Task: Create Card Sales Pipeline Management in Board Knowledge Sharing to Workspace Accounts Payable. Create Card Machine Learning Review in Board Public Speaking Training to Workspace Accounts Payable. Create Card Sales Order Processing in Board Sales Territory Mapping and Segmentation to Workspace Accounts Payable
Action: Mouse moved to (189, 168)
Screenshot: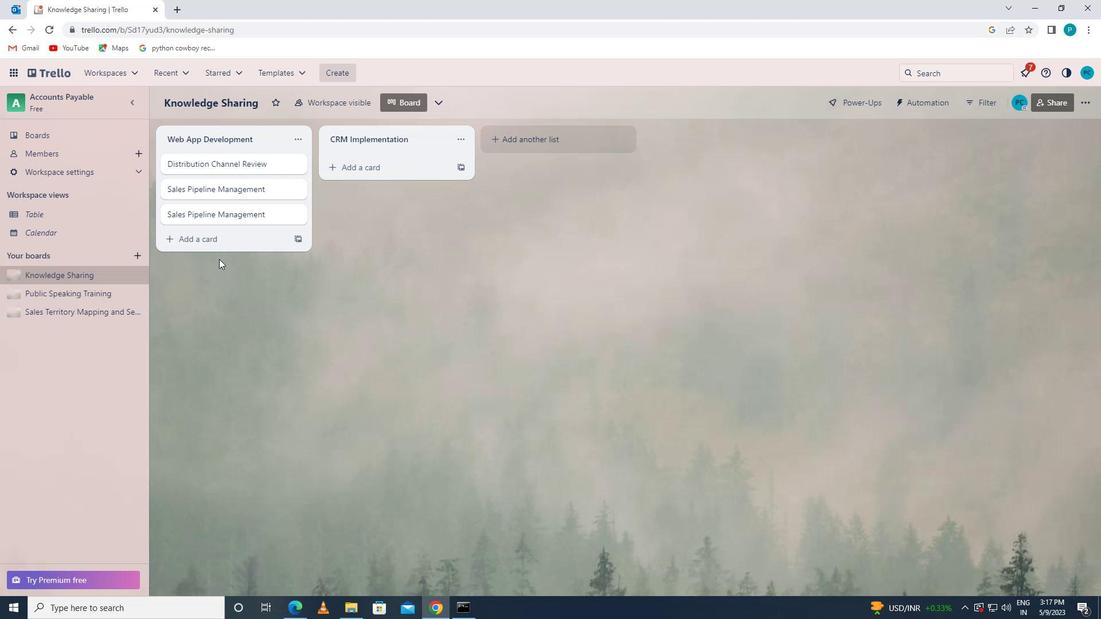 
Action: Mouse pressed left at (189, 168)
Screenshot: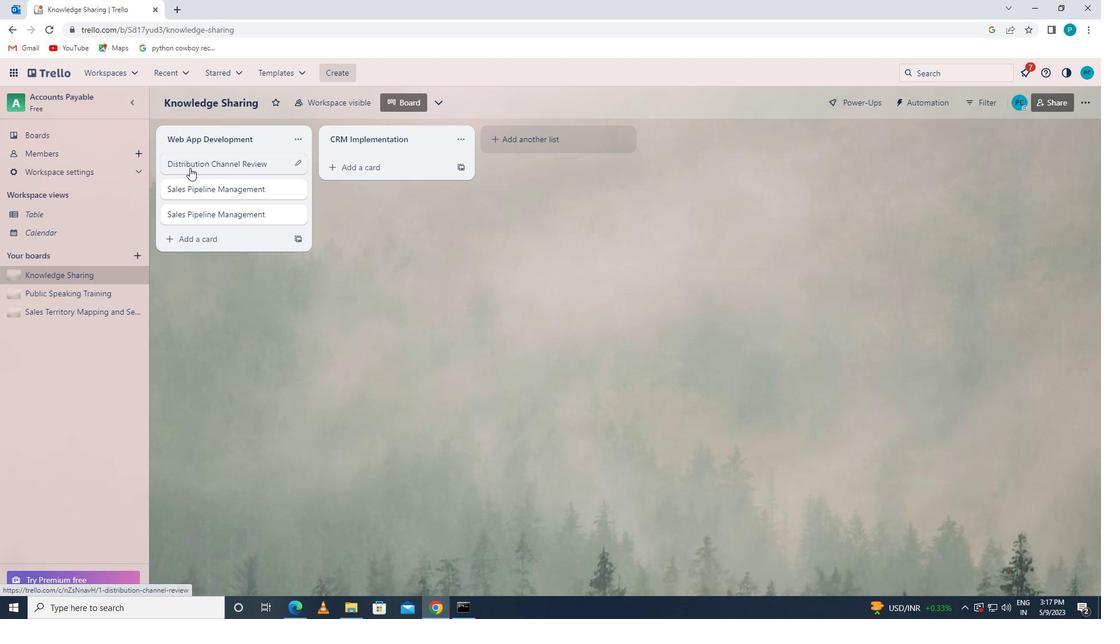 
Action: Mouse moved to (717, 203)
Screenshot: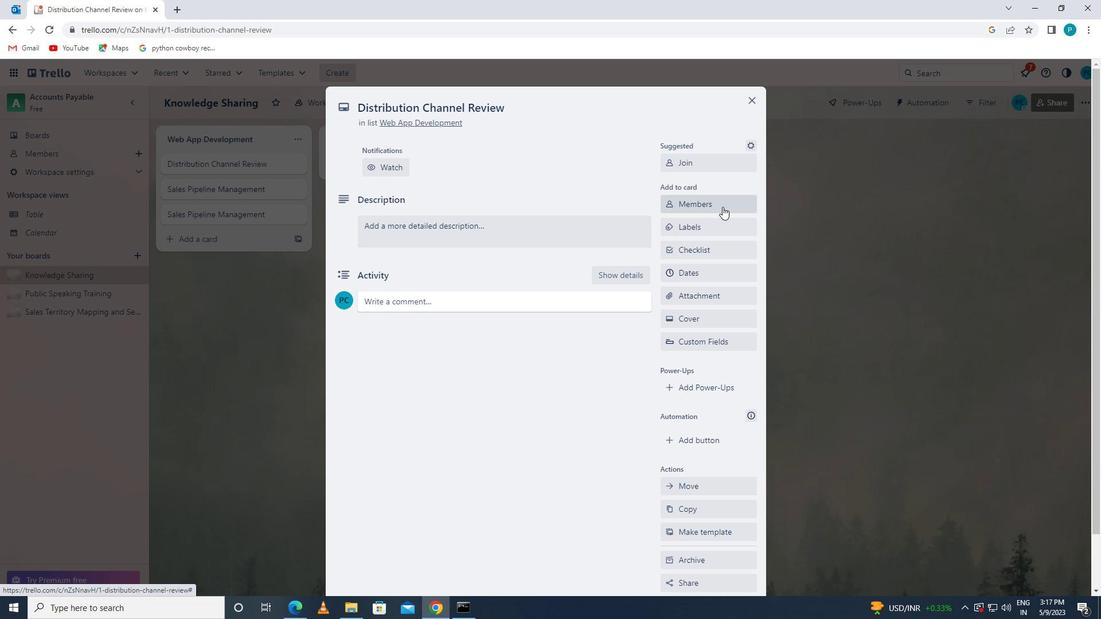 
Action: Mouse pressed left at (717, 203)
Screenshot: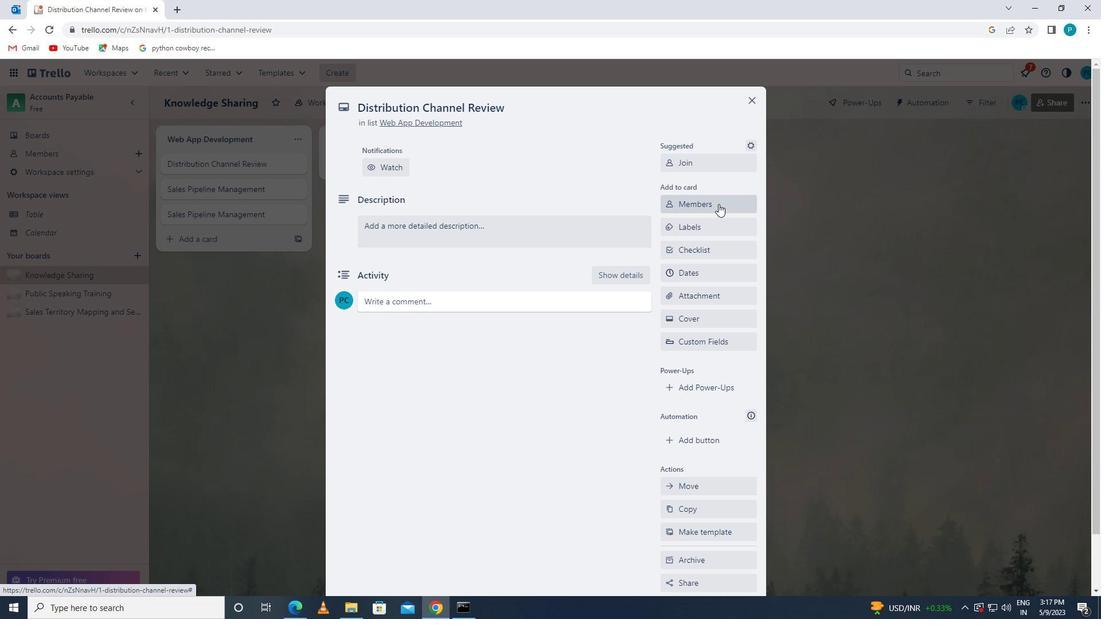 
Action: Mouse moved to (727, 327)
Screenshot: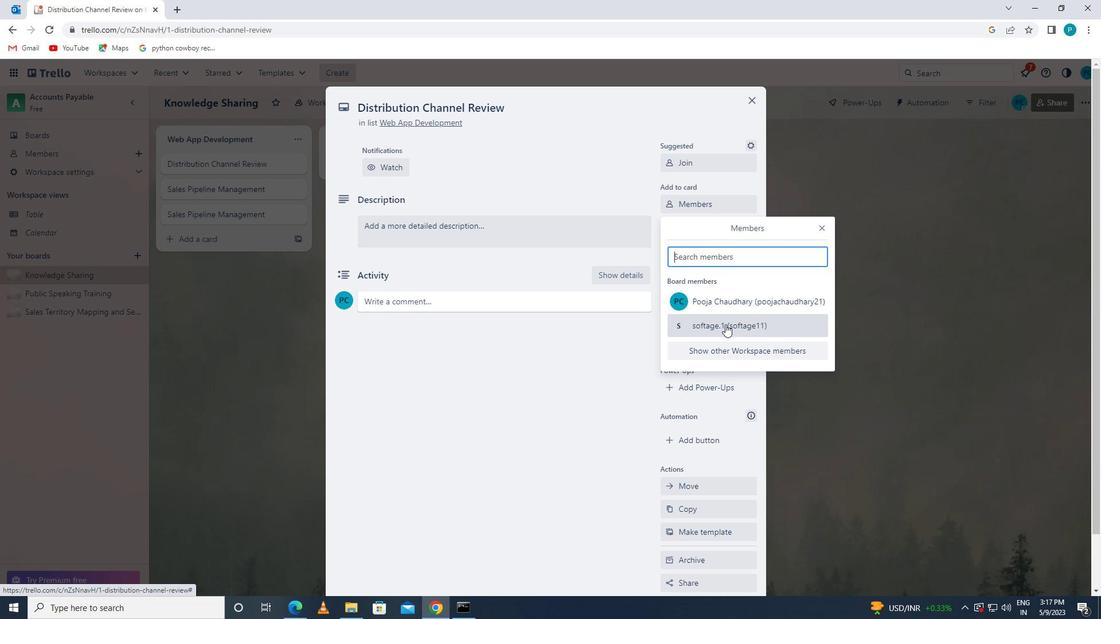 
Action: Mouse pressed left at (727, 327)
Screenshot: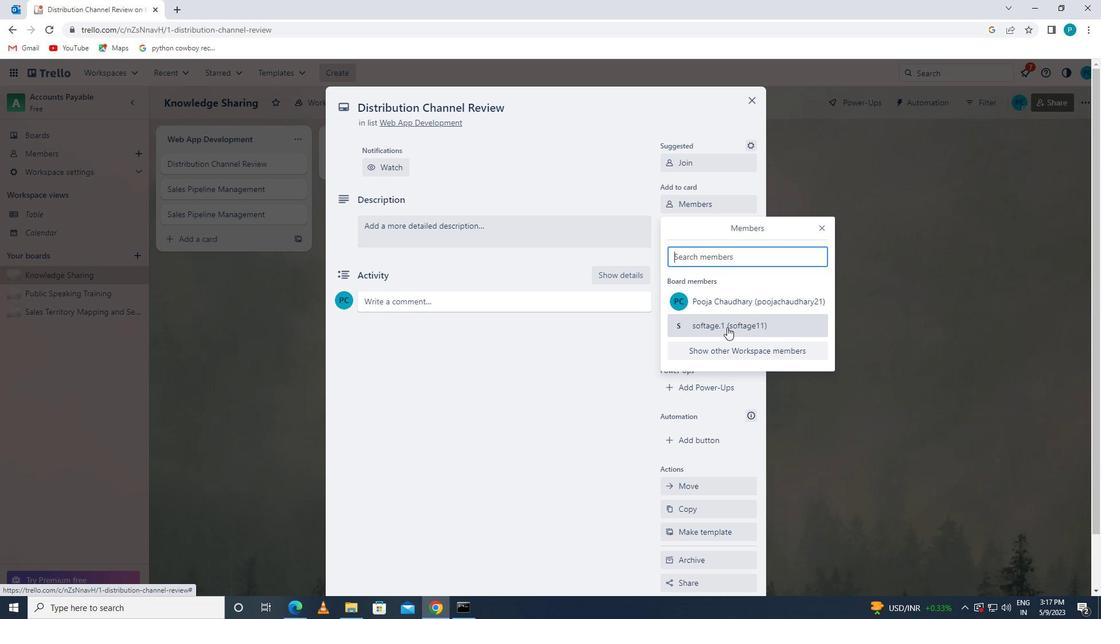 
Action: Mouse moved to (741, 321)
Screenshot: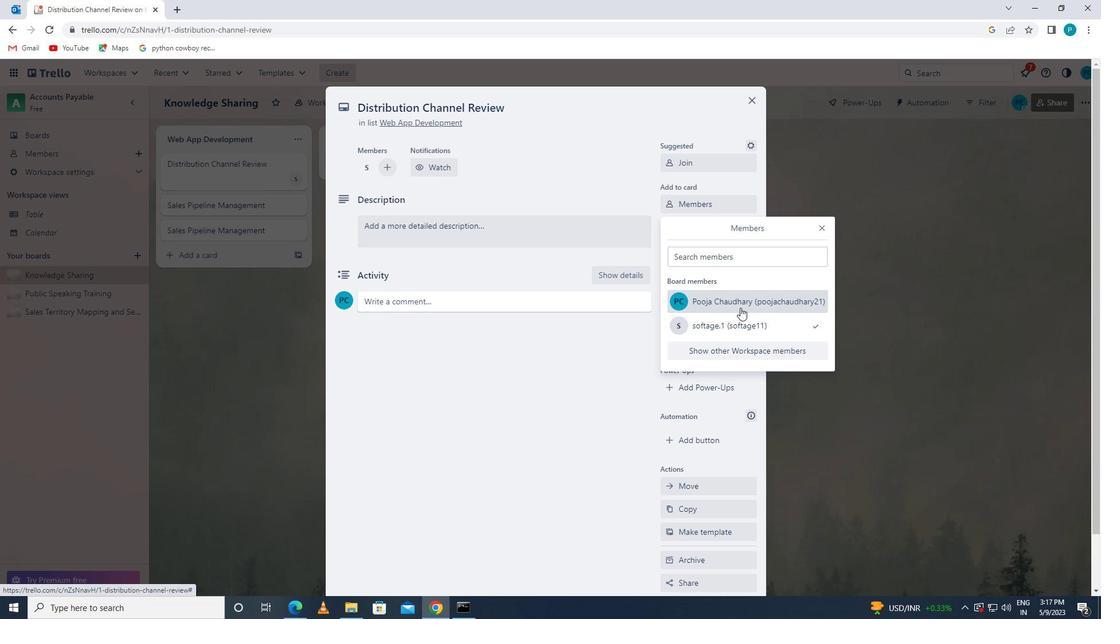
Action: Mouse pressed left at (741, 321)
Screenshot: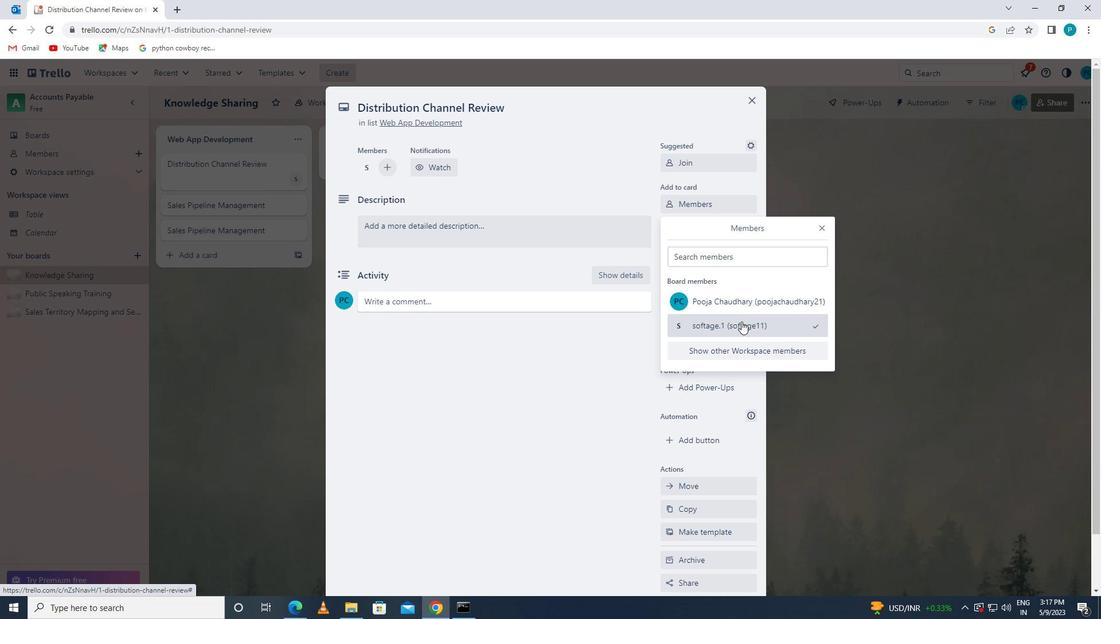 
Action: Mouse moved to (743, 322)
Screenshot: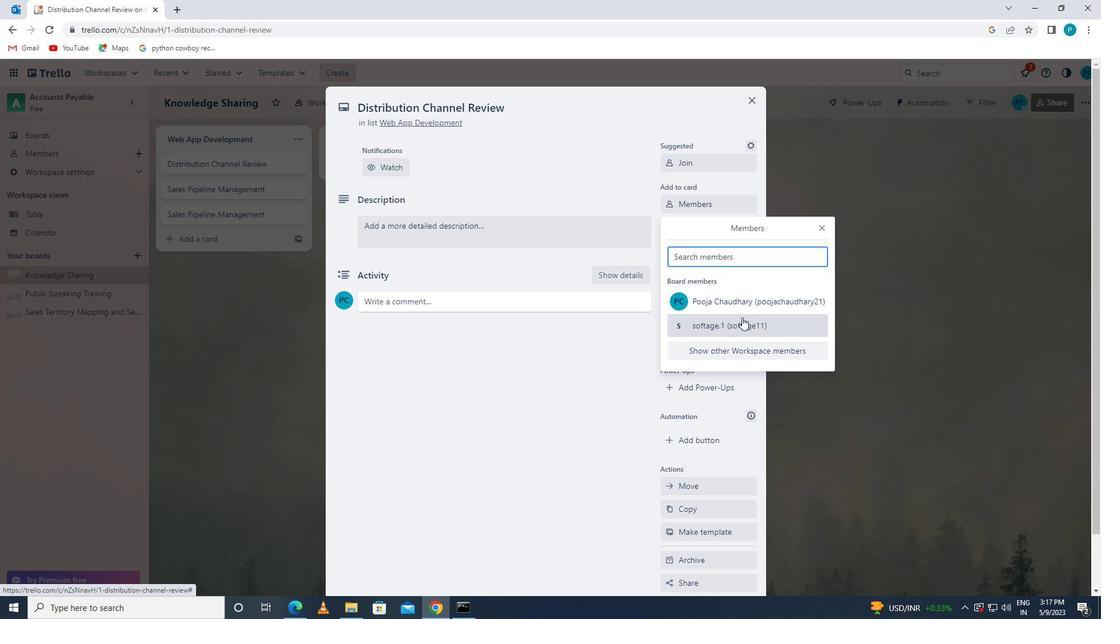
Action: Mouse pressed left at (743, 322)
Screenshot: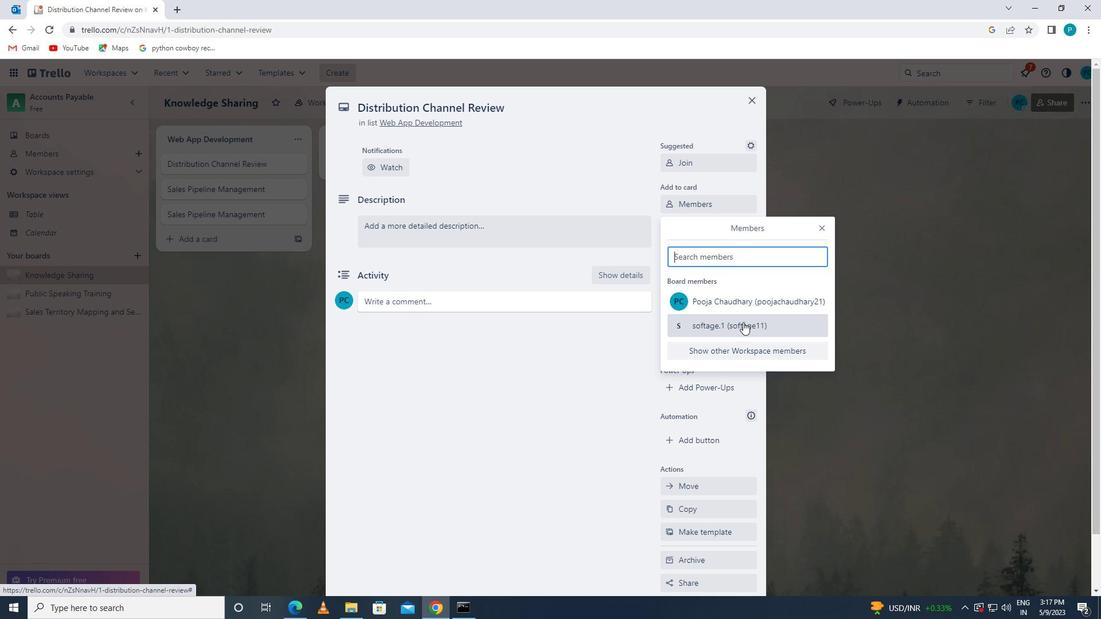 
Action: Mouse moved to (819, 226)
Screenshot: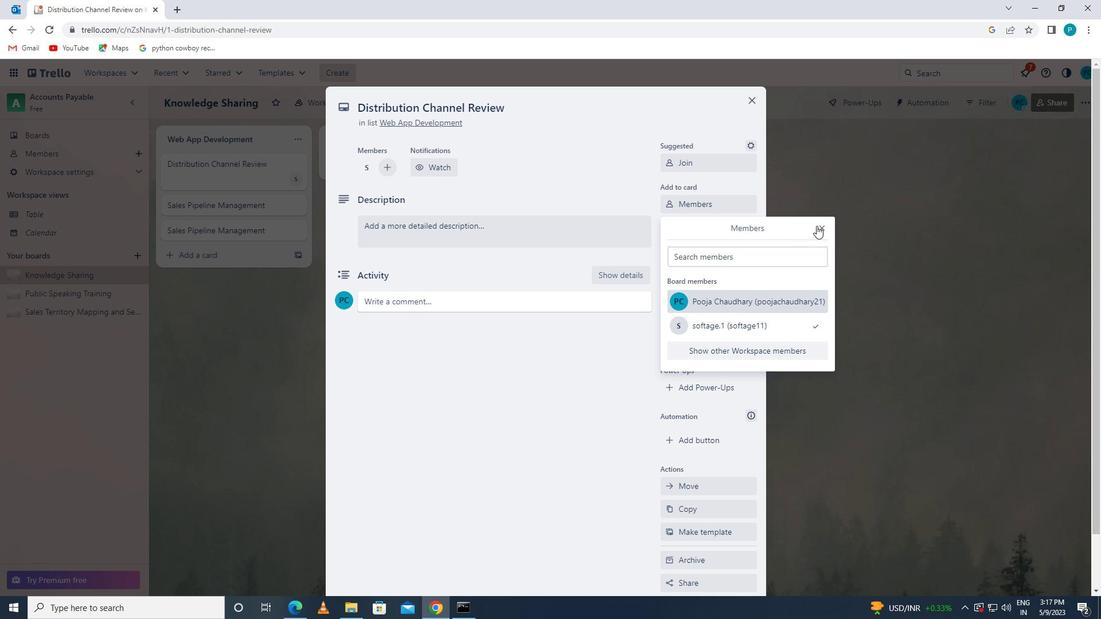 
Action: Mouse pressed left at (819, 226)
Screenshot: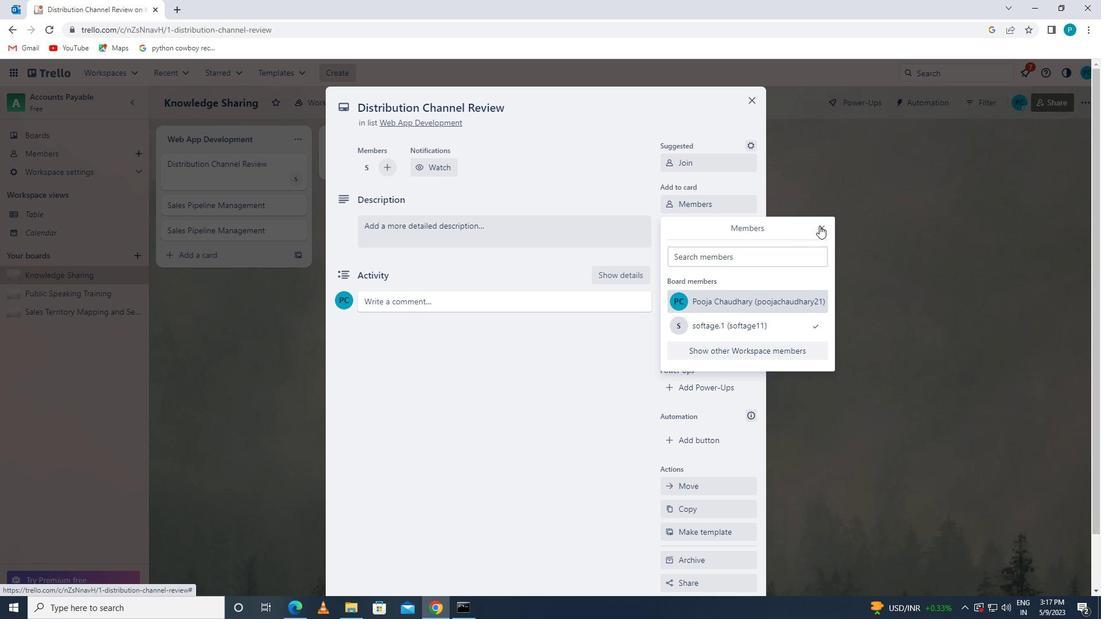 
Action: Mouse moved to (684, 224)
Screenshot: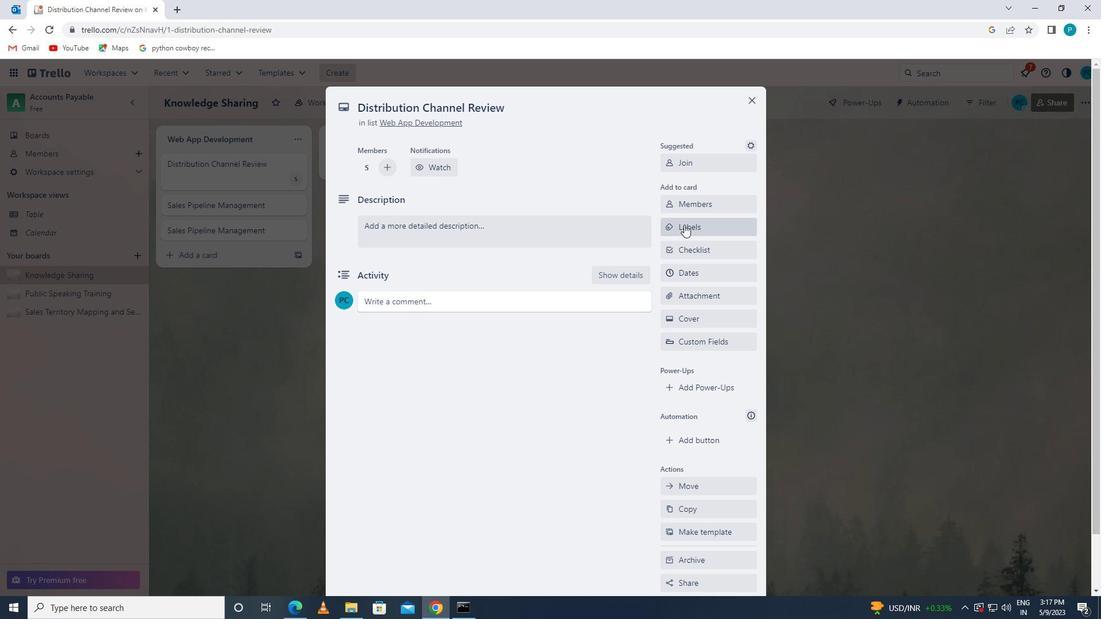 
Action: Mouse pressed left at (684, 224)
Screenshot: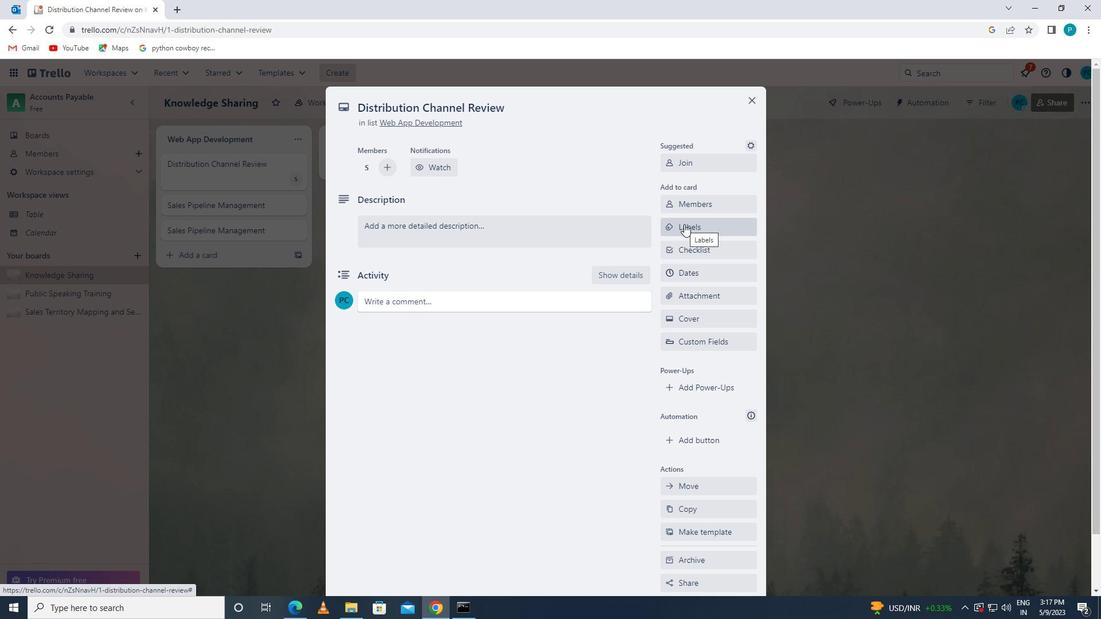 
Action: Mouse moved to (729, 458)
Screenshot: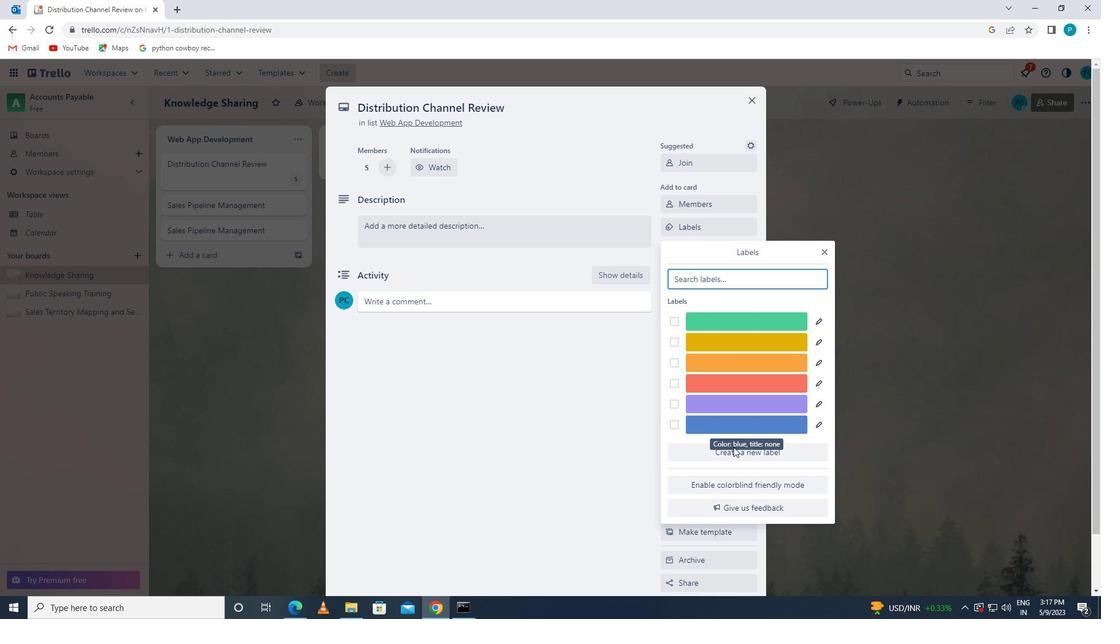 
Action: Mouse pressed left at (729, 458)
Screenshot: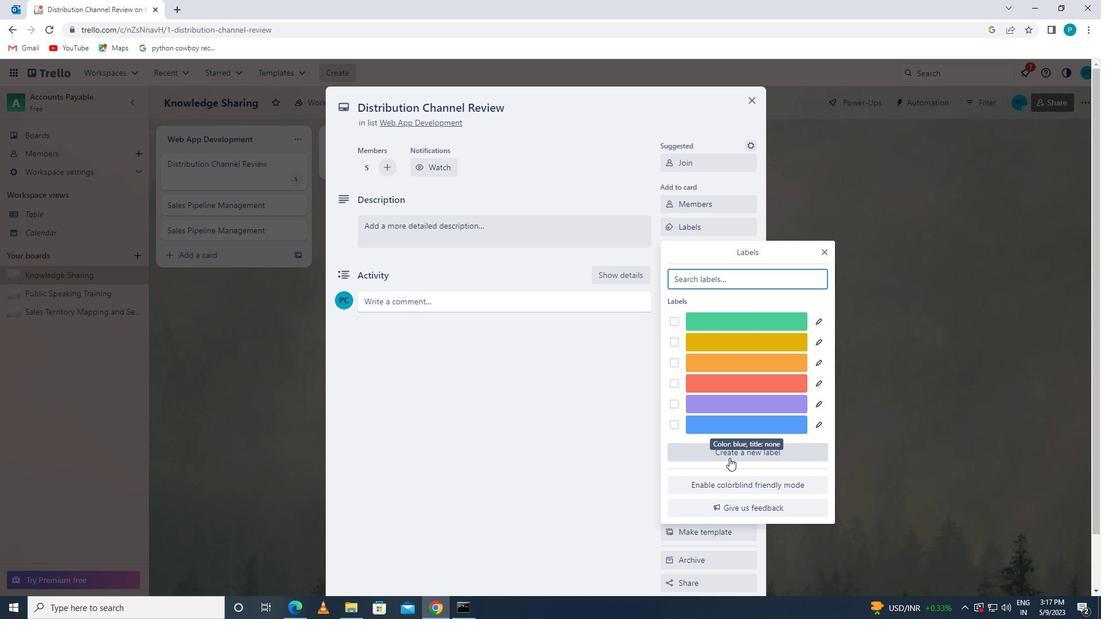 
Action: Mouse moved to (752, 418)
Screenshot: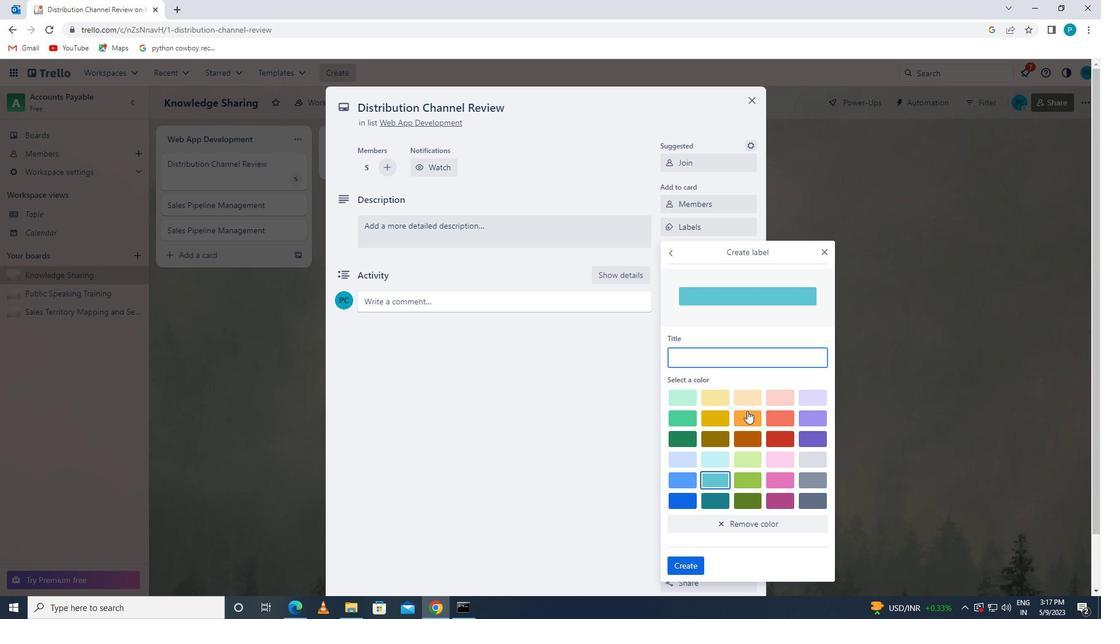 
Action: Mouse pressed left at (752, 418)
Screenshot: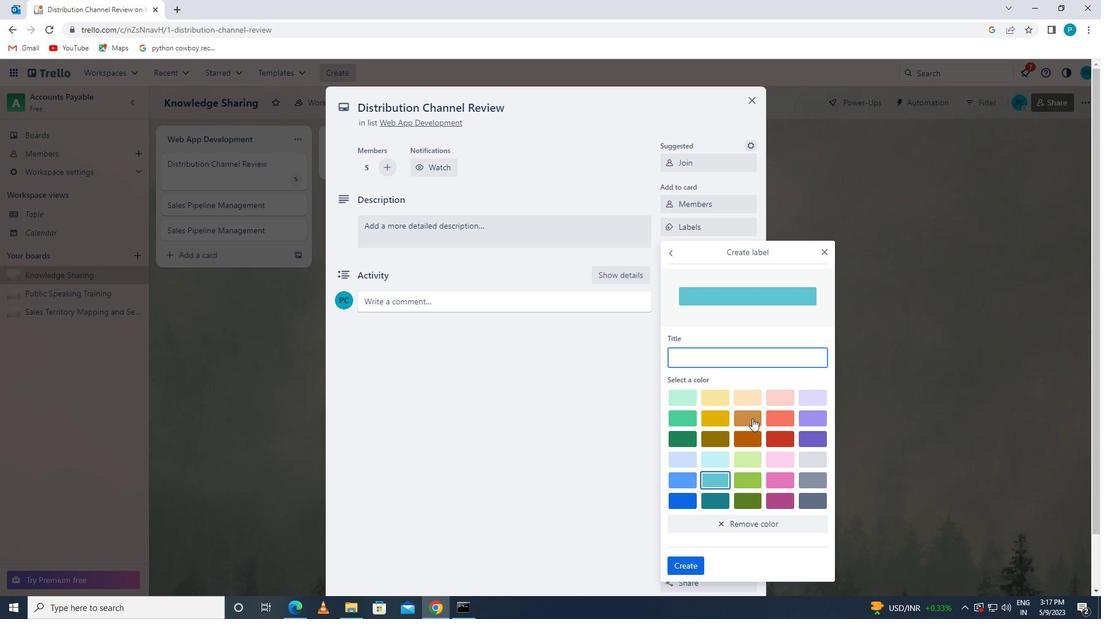 
Action: Mouse moved to (682, 566)
Screenshot: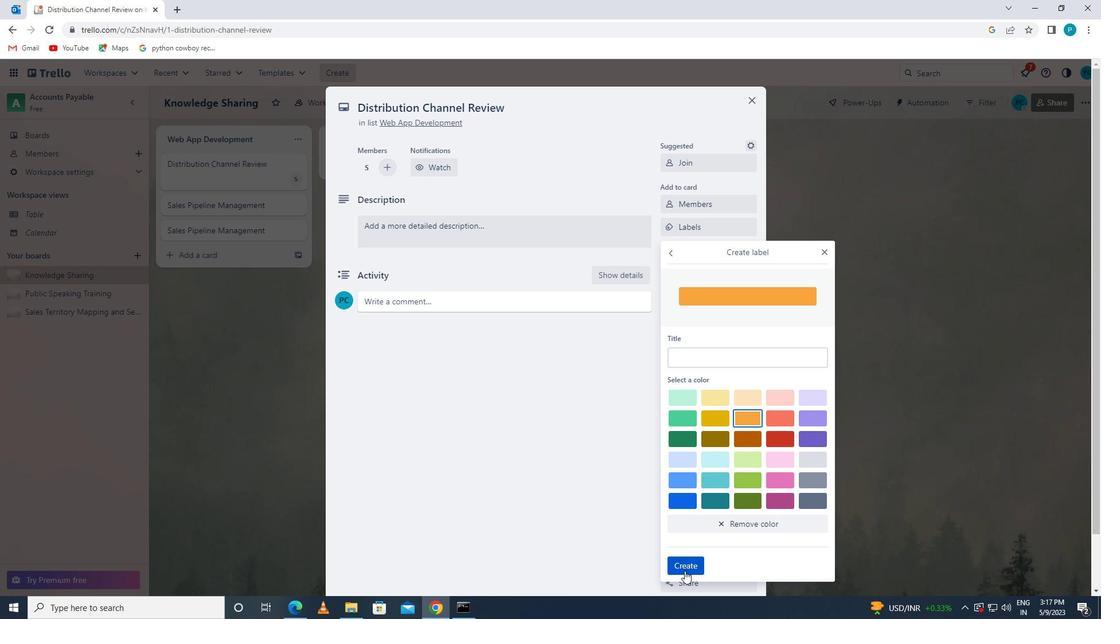 
Action: Mouse pressed left at (682, 566)
Screenshot: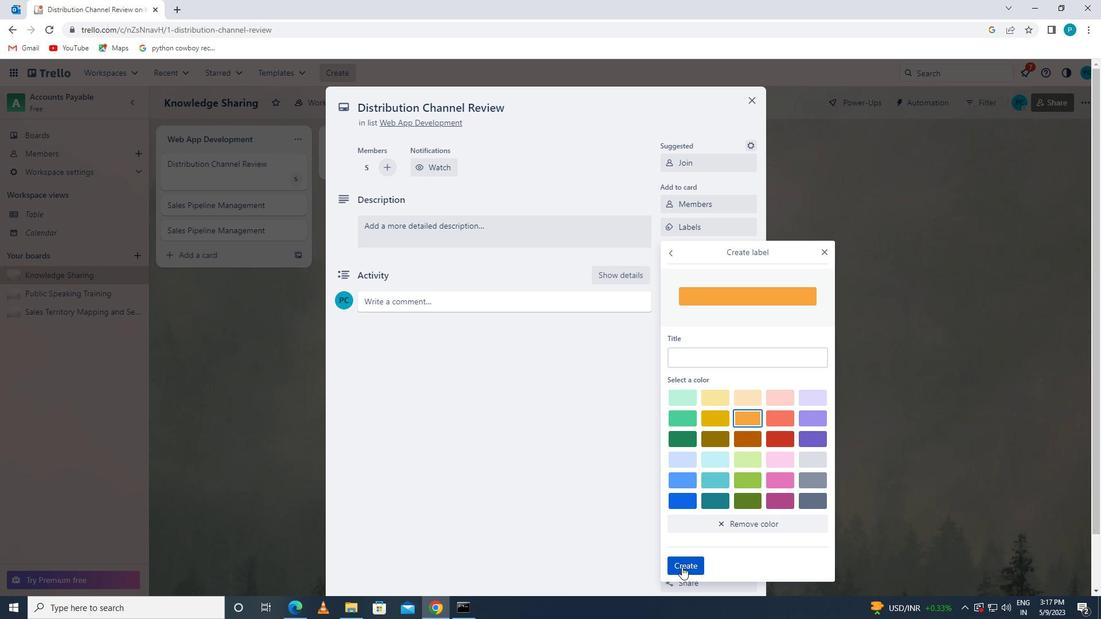 
Action: Mouse moved to (824, 254)
Screenshot: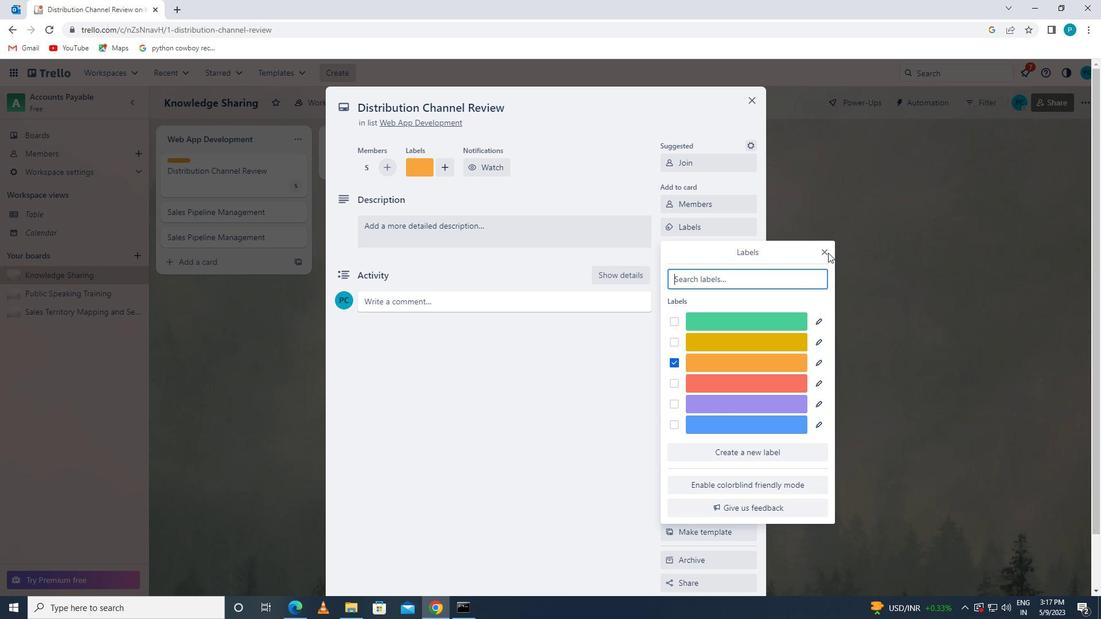 
Action: Mouse pressed left at (824, 254)
Screenshot: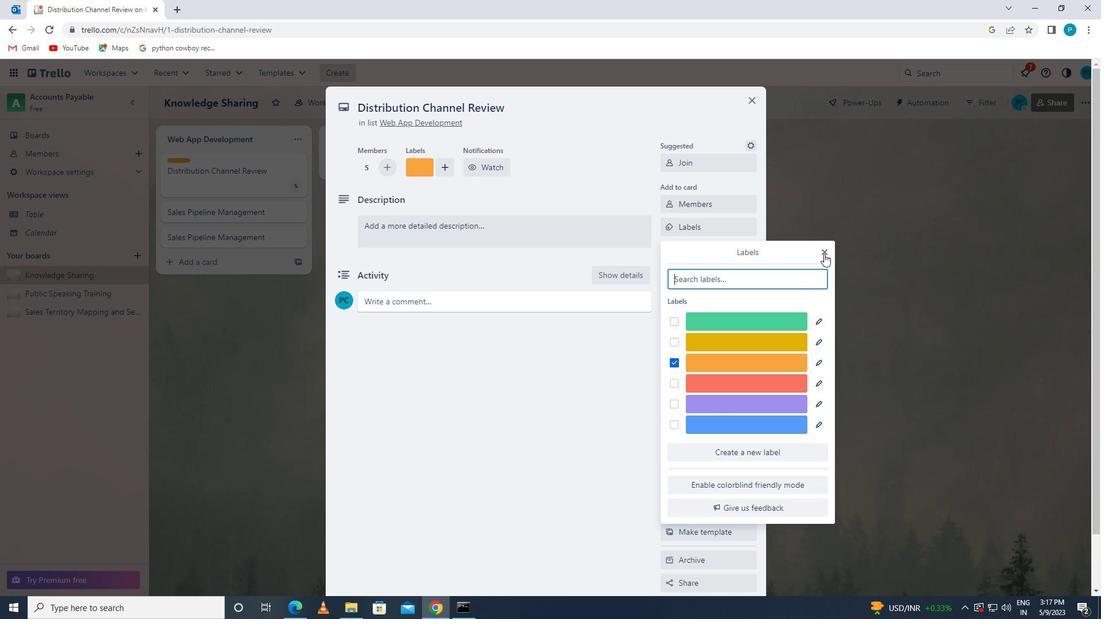 
Action: Mouse moved to (707, 246)
Screenshot: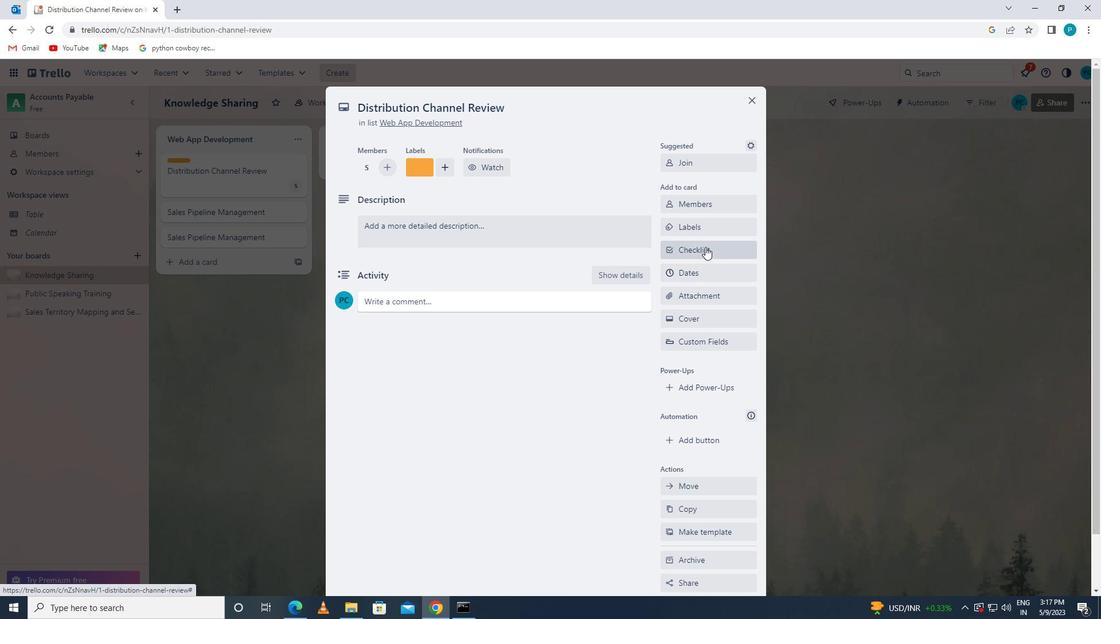 
Action: Mouse pressed left at (707, 246)
Screenshot: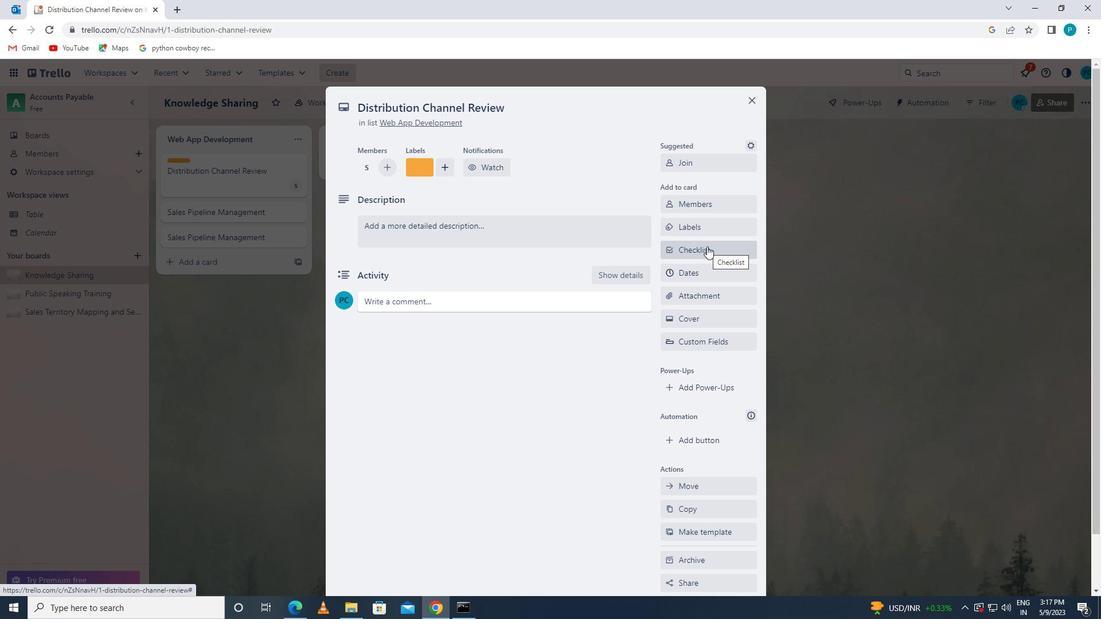 
Action: Mouse moved to (708, 246)
Screenshot: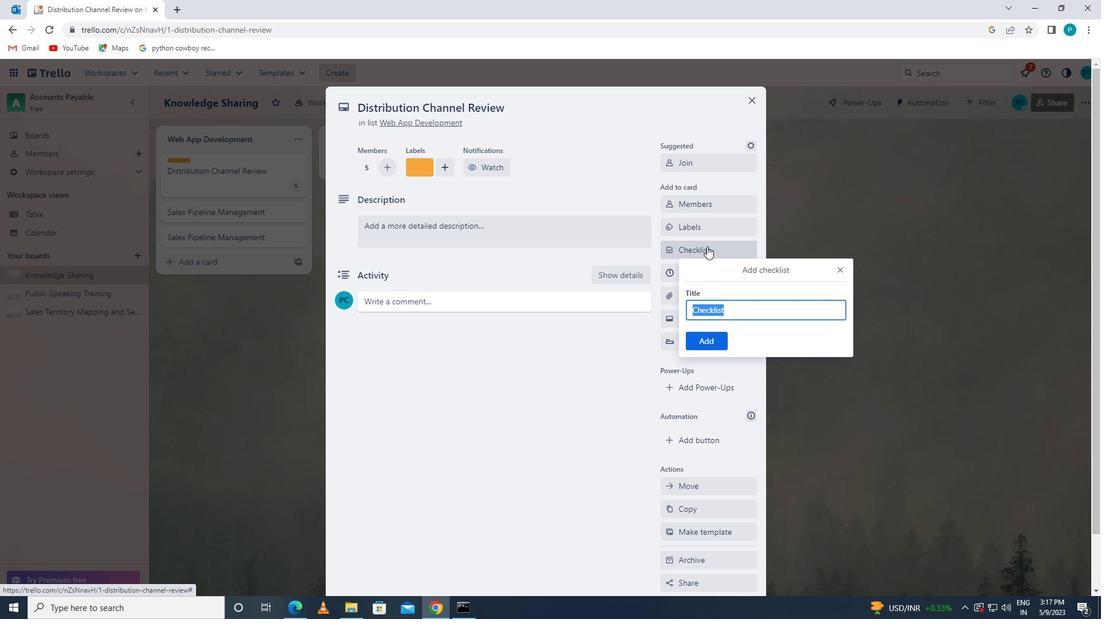 
Action: Key pressed <Key.caps_lock>a<Key.caps_lock>udit<Key.space><Key.caps_lock>s<Key.caps_lock>upport
Screenshot: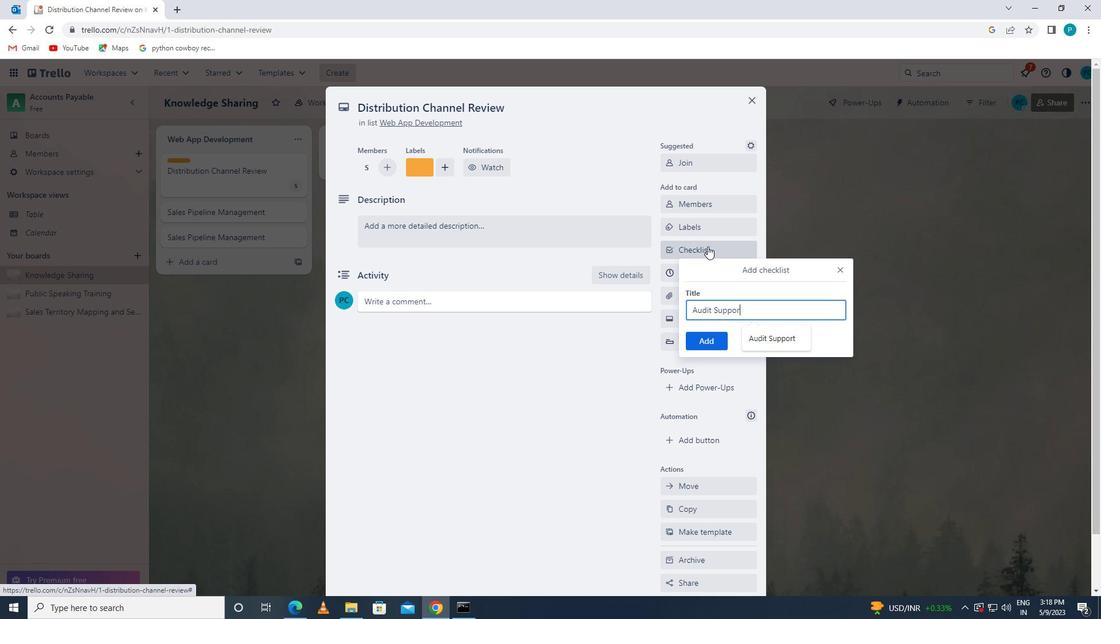 
Action: Mouse moved to (699, 340)
Screenshot: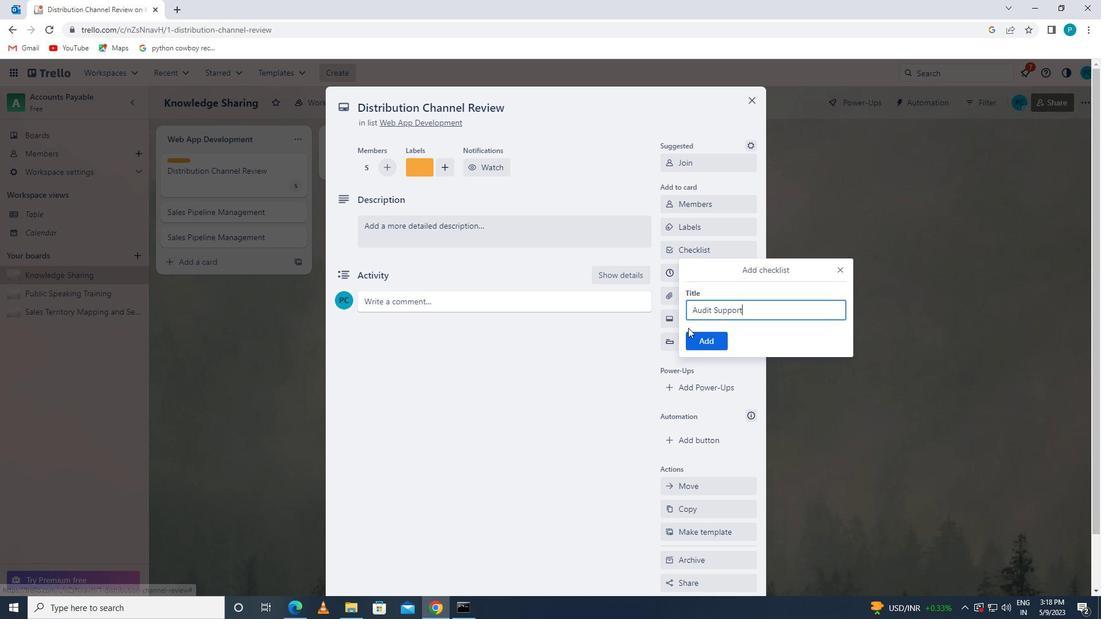 
Action: Mouse pressed left at (699, 340)
Screenshot: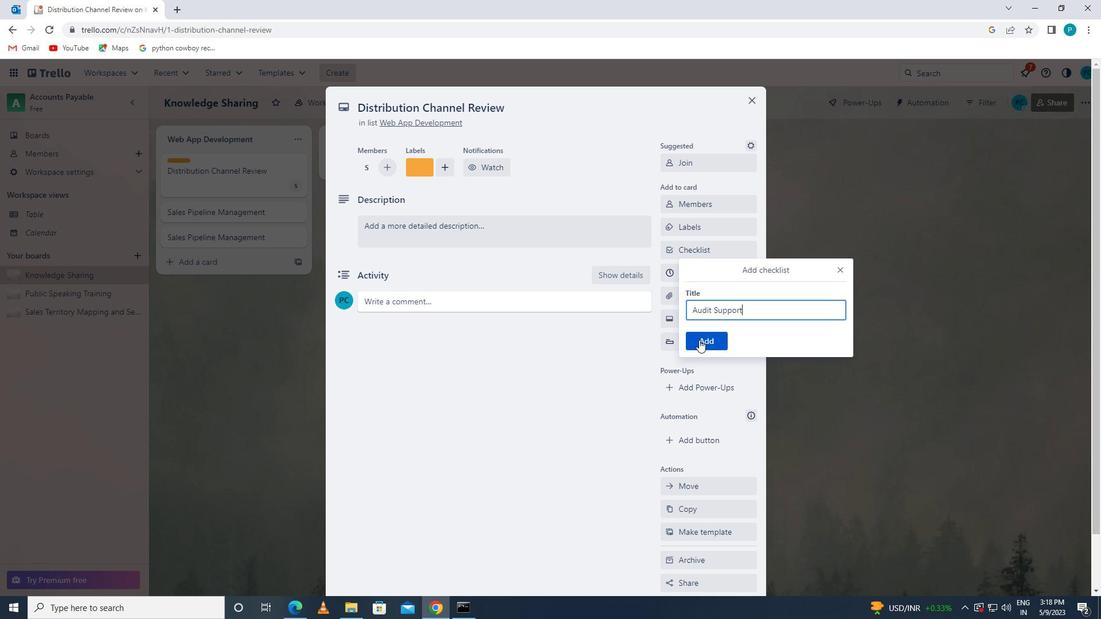 
Action: Mouse moved to (700, 300)
Screenshot: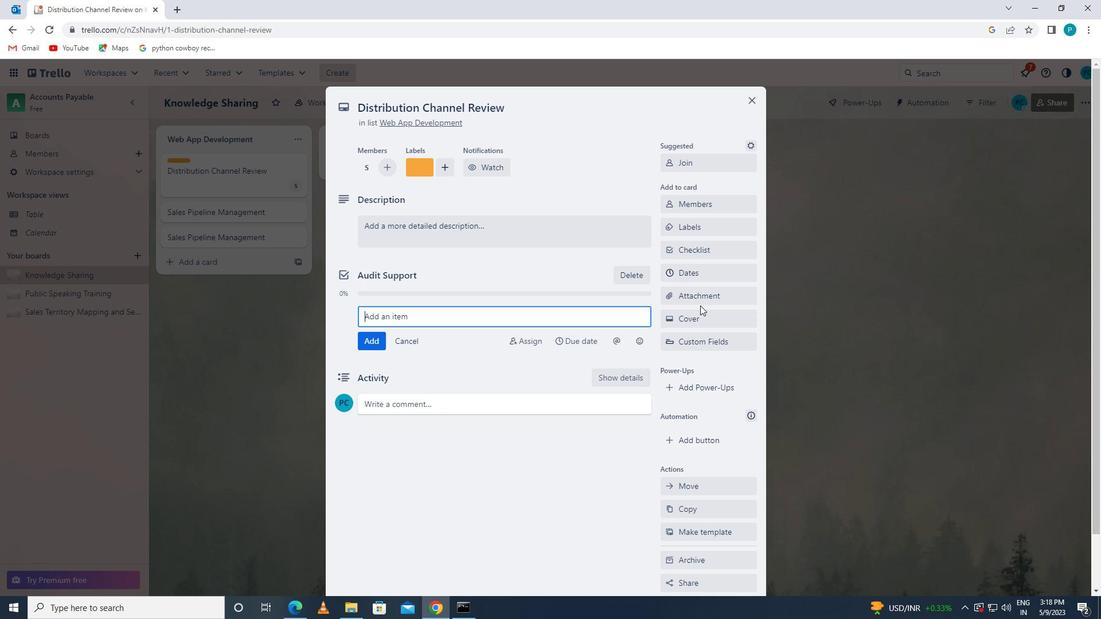 
Action: Mouse pressed left at (700, 300)
Screenshot: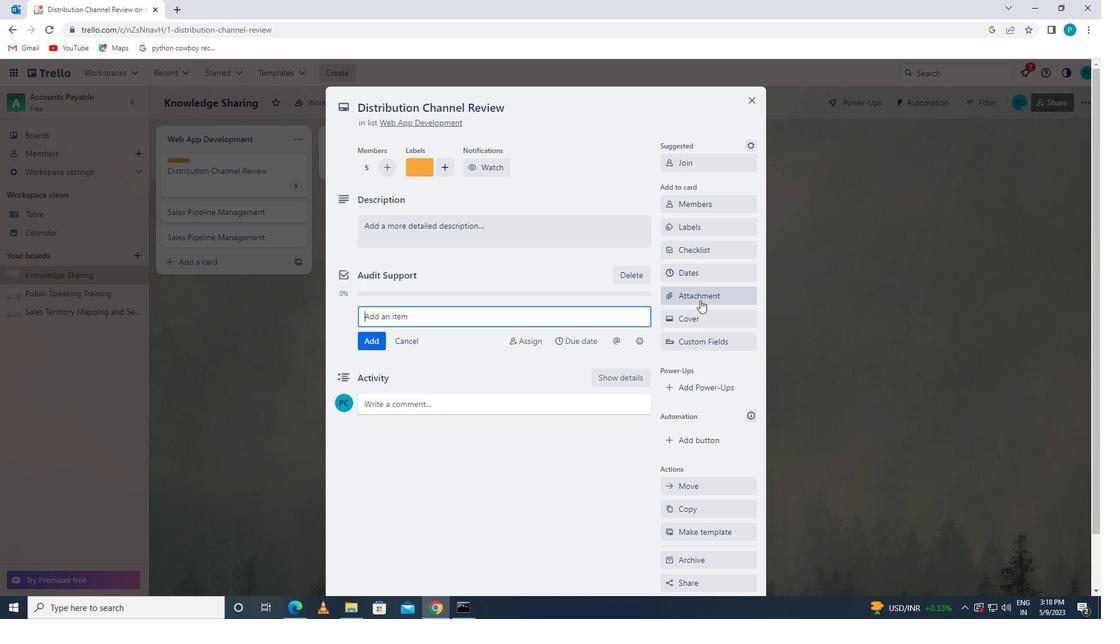 
Action: Mouse moved to (709, 341)
Screenshot: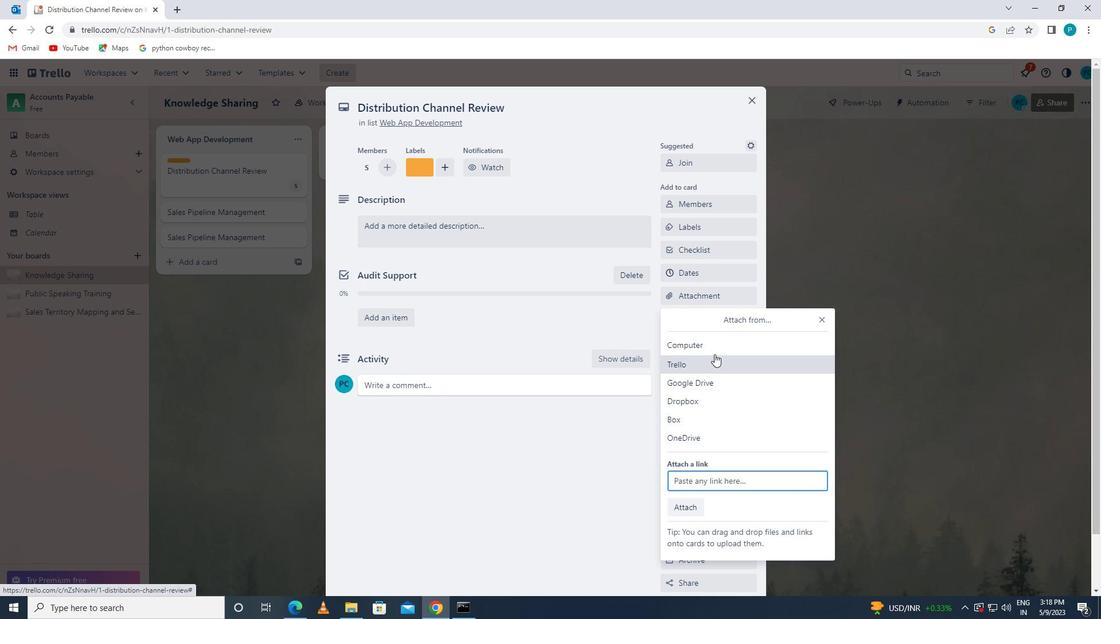 
Action: Mouse pressed left at (709, 341)
Screenshot: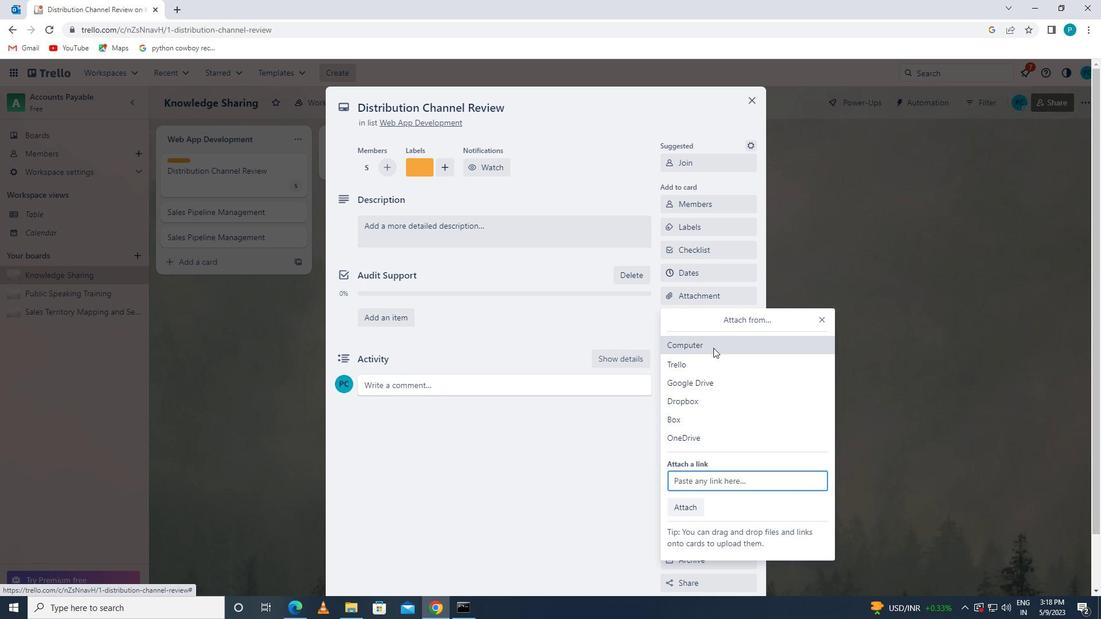 
Action: Mouse moved to (166, 72)
Screenshot: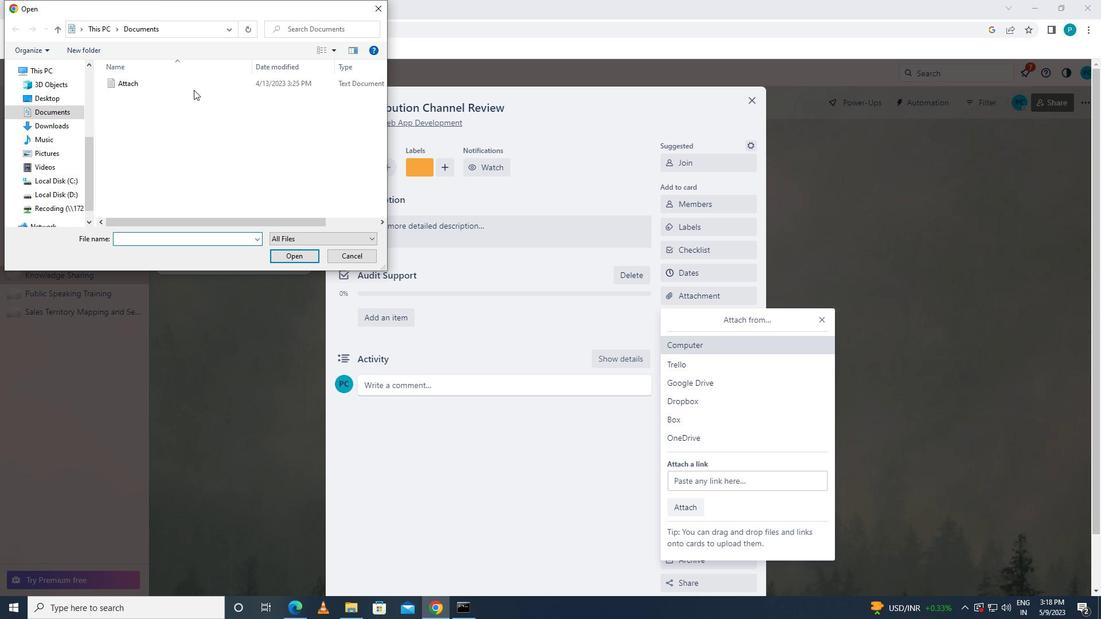 
Action: Mouse pressed left at (166, 72)
Screenshot: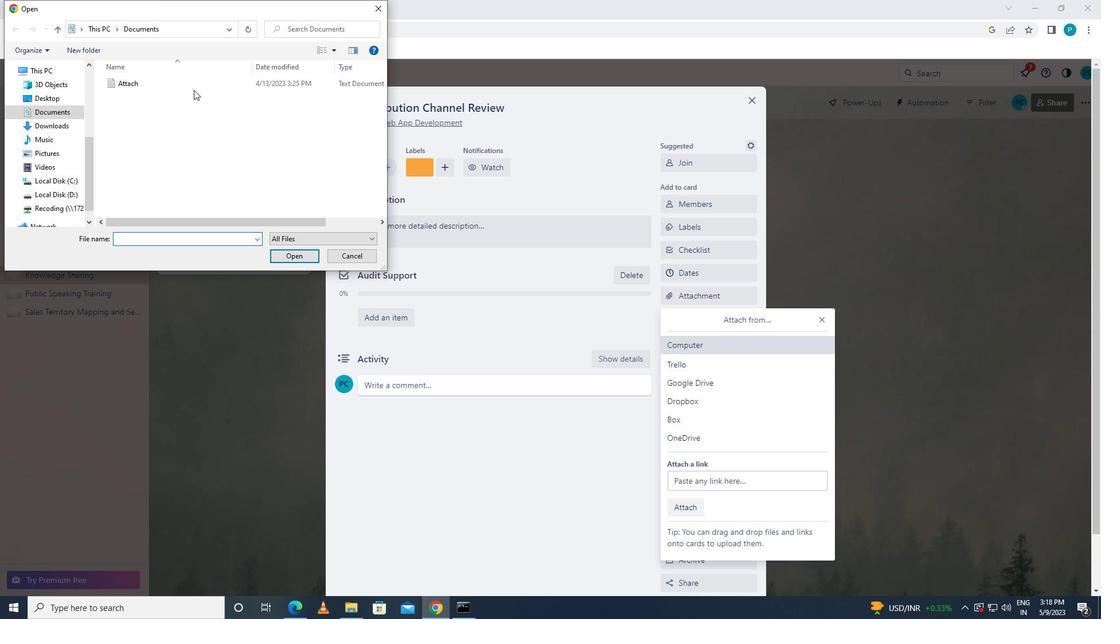 
Action: Mouse moved to (168, 79)
Screenshot: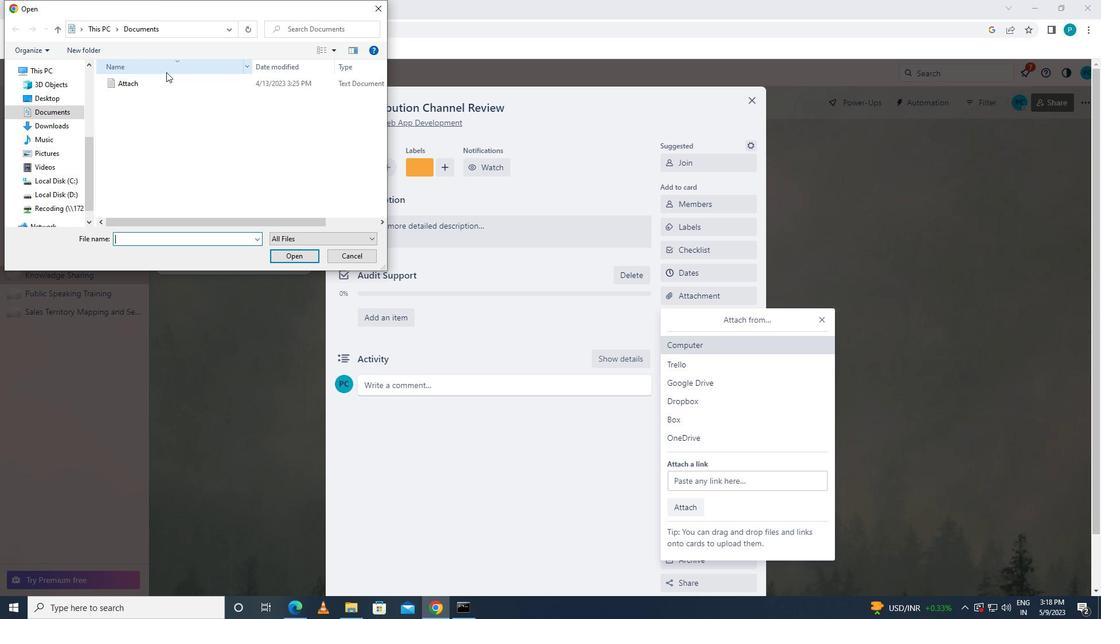 
Action: Mouse pressed left at (168, 79)
Screenshot: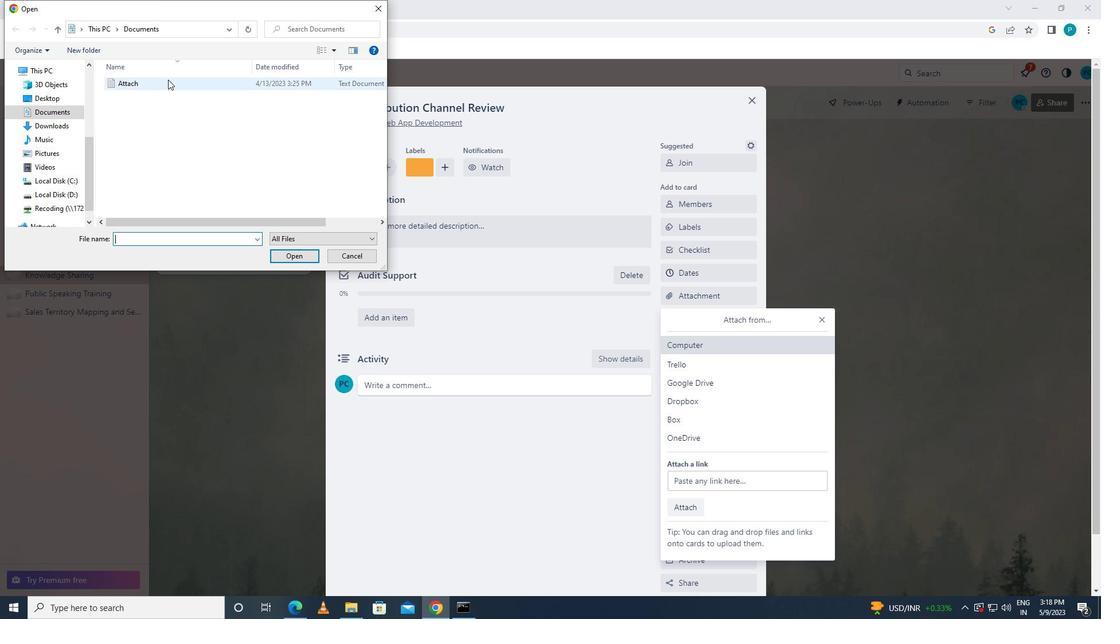 
Action: Mouse moved to (296, 255)
Screenshot: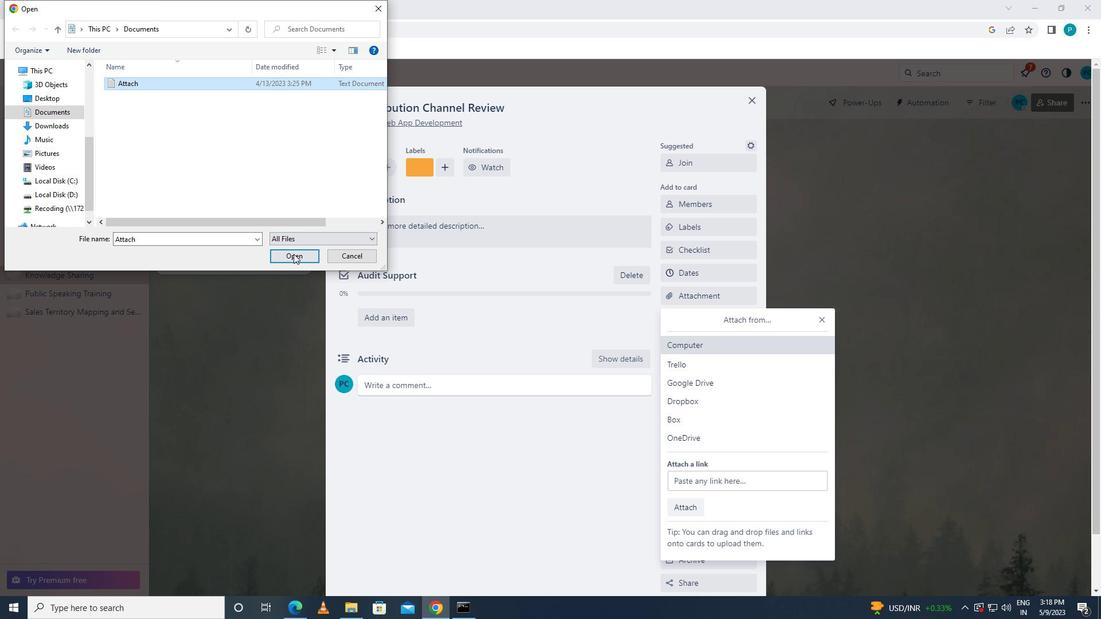 
Action: Mouse pressed left at (296, 255)
Screenshot: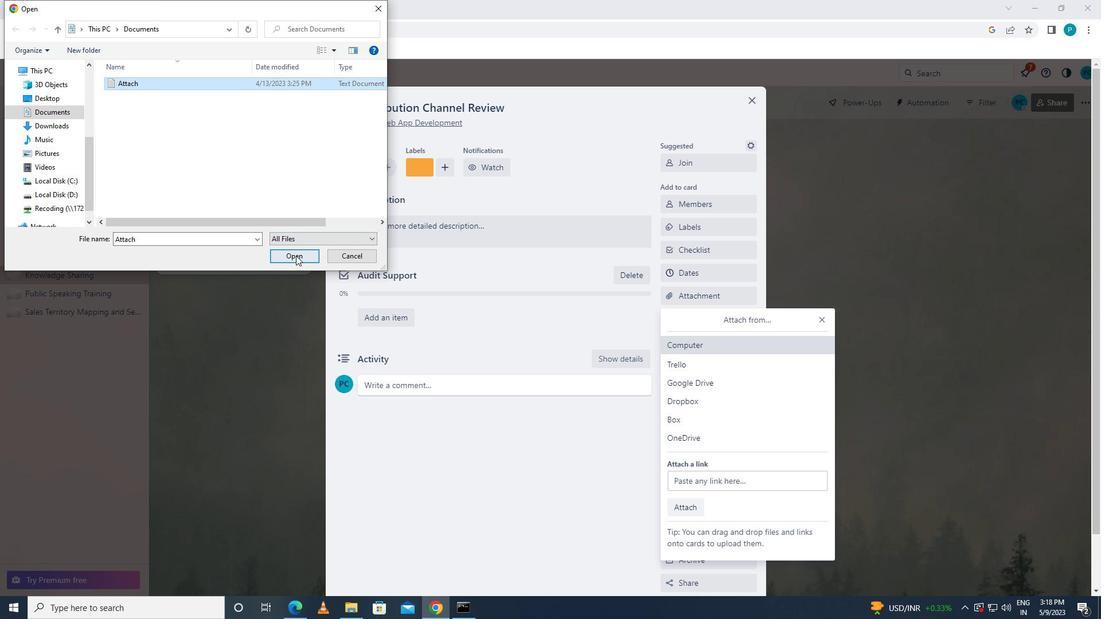 
Action: Mouse moved to (702, 313)
Screenshot: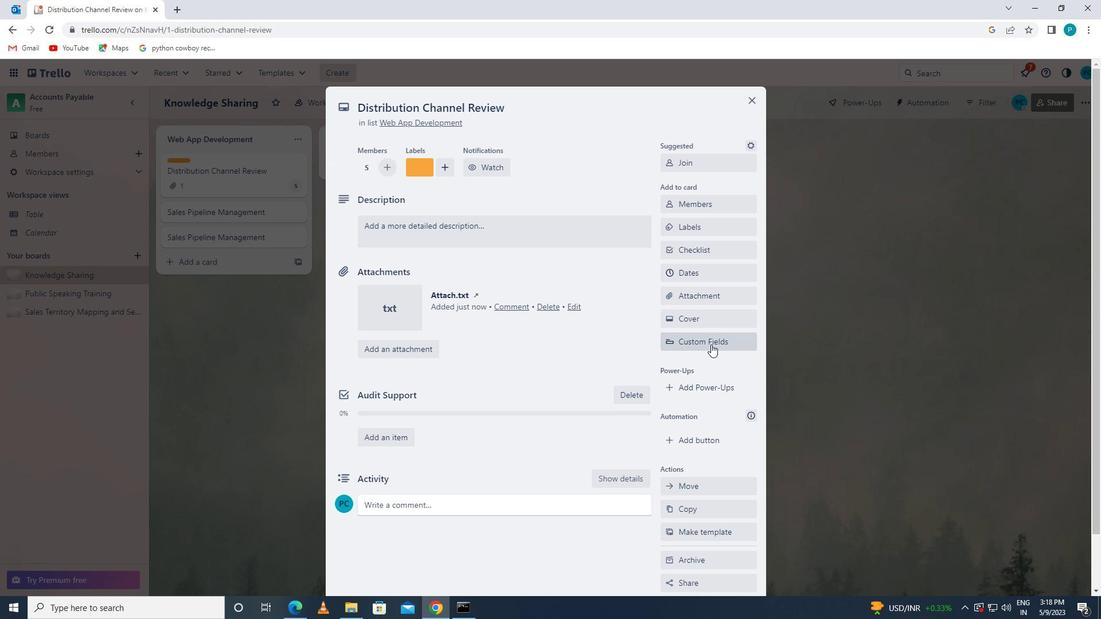 
Action: Mouse pressed left at (702, 313)
Screenshot: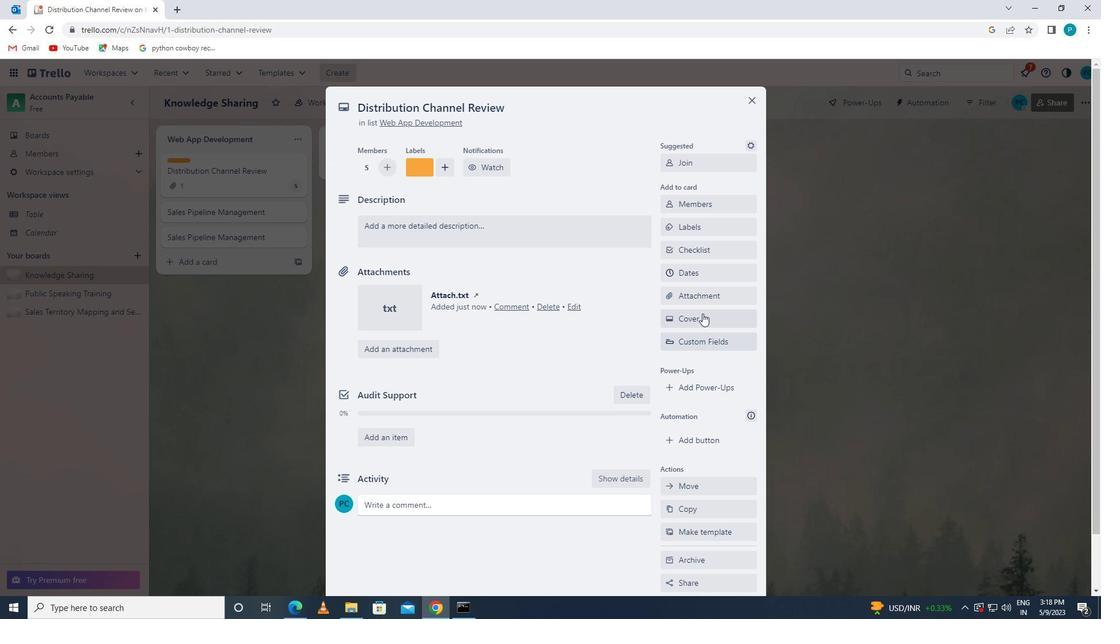 
Action: Mouse moved to (751, 373)
Screenshot: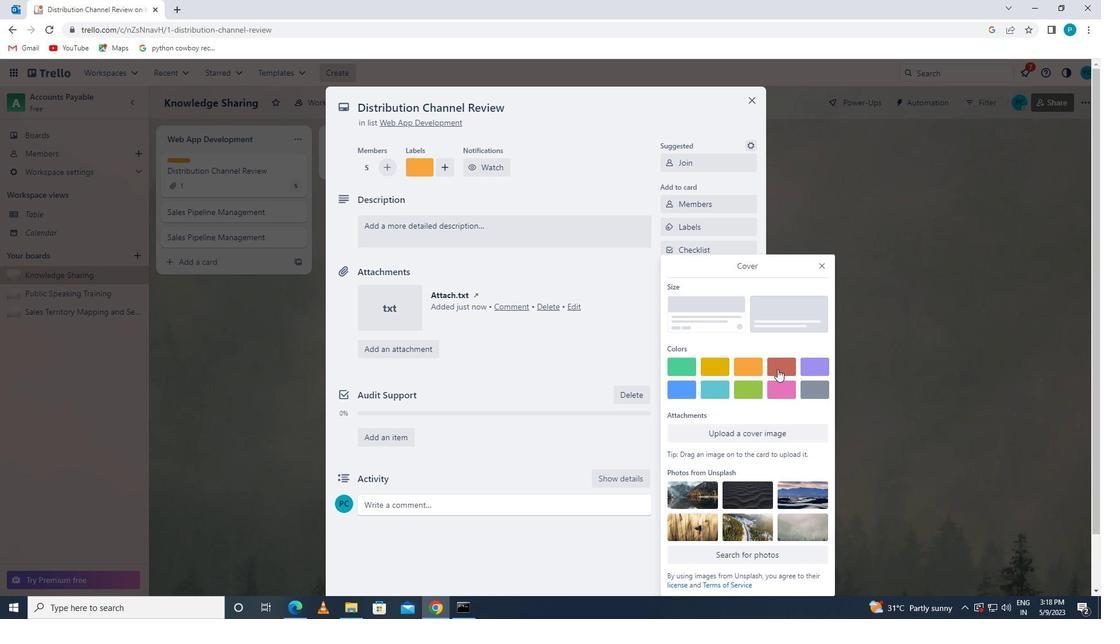 
Action: Mouse pressed left at (751, 373)
Screenshot: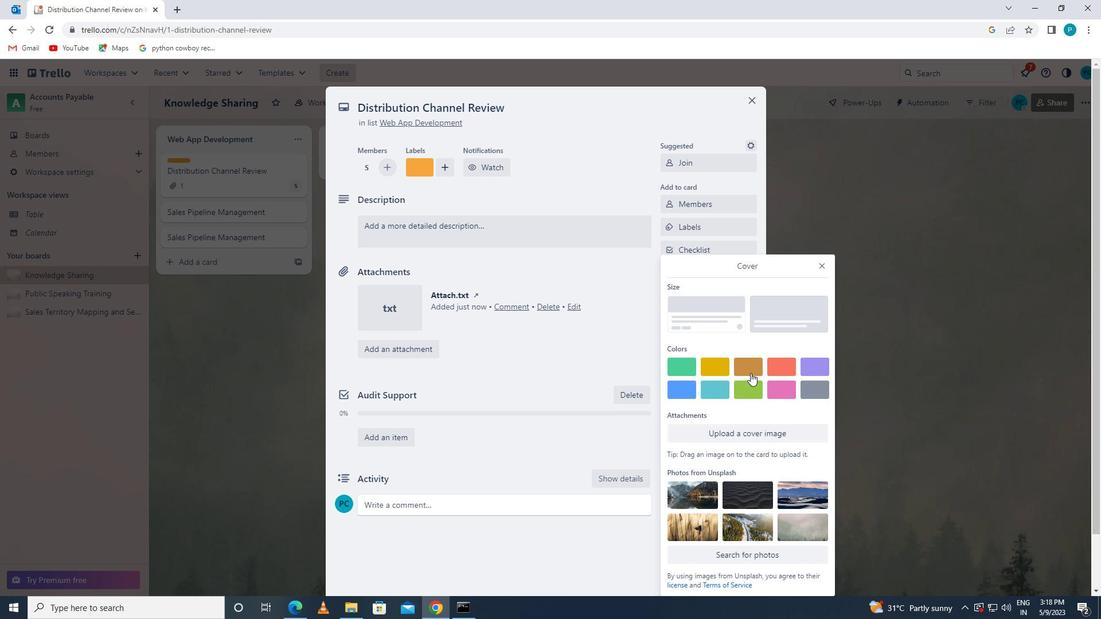 
Action: Mouse moved to (821, 246)
Screenshot: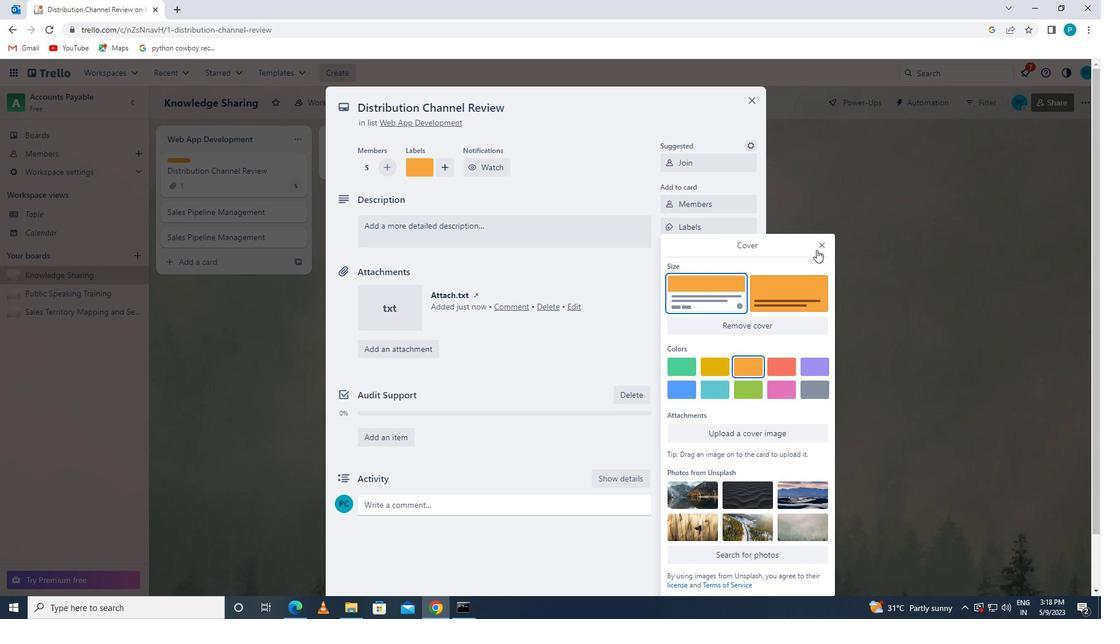 
Action: Mouse pressed left at (821, 246)
Screenshot: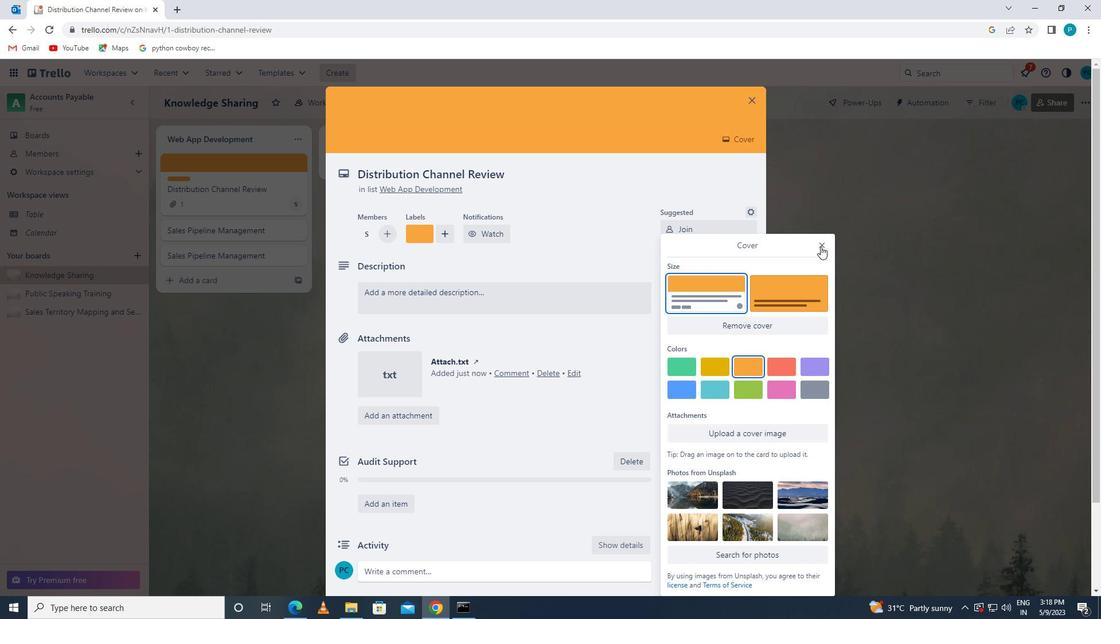 
Action: Mouse moved to (708, 378)
Screenshot: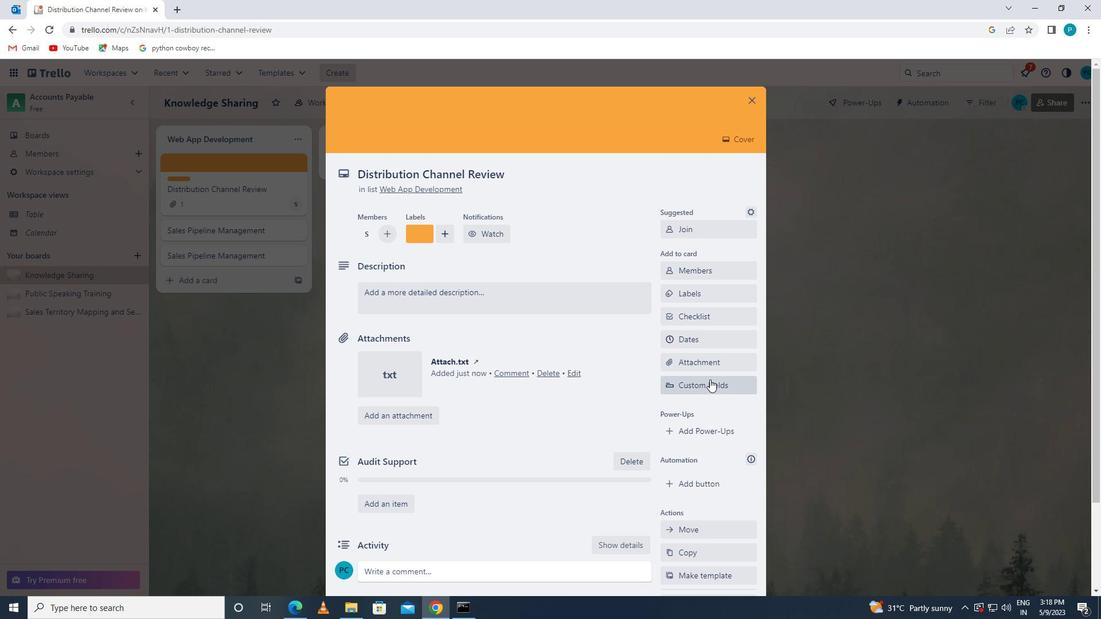 
Action: Mouse scrolled (708, 377) with delta (0, 0)
Screenshot: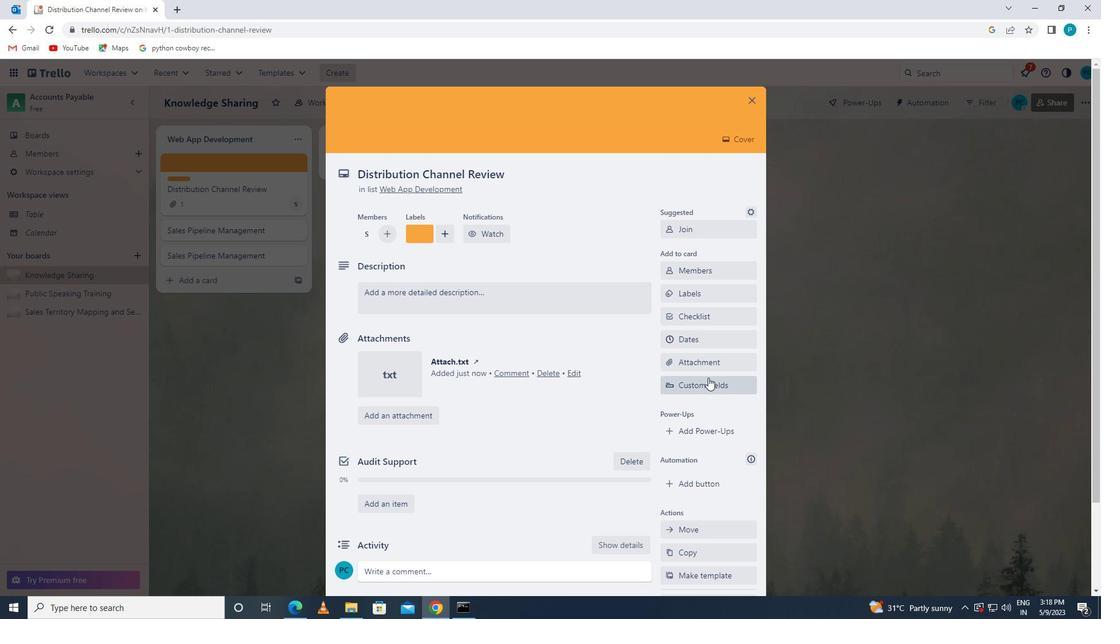 
Action: Mouse moved to (551, 327)
Screenshot: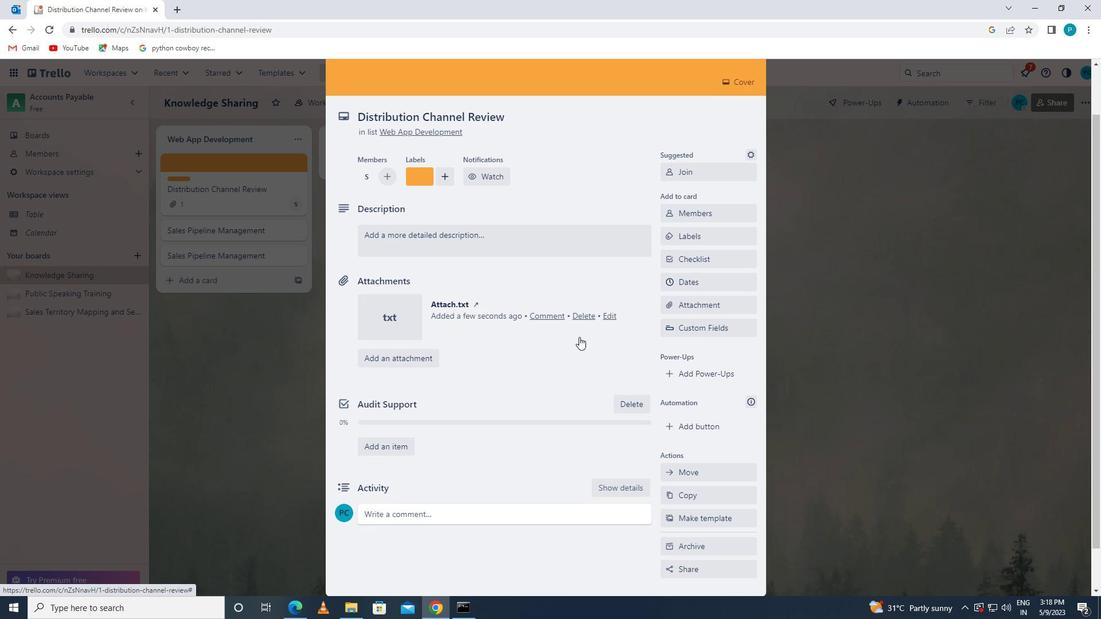 
Action: Mouse scrolled (551, 327) with delta (0, 0)
Screenshot: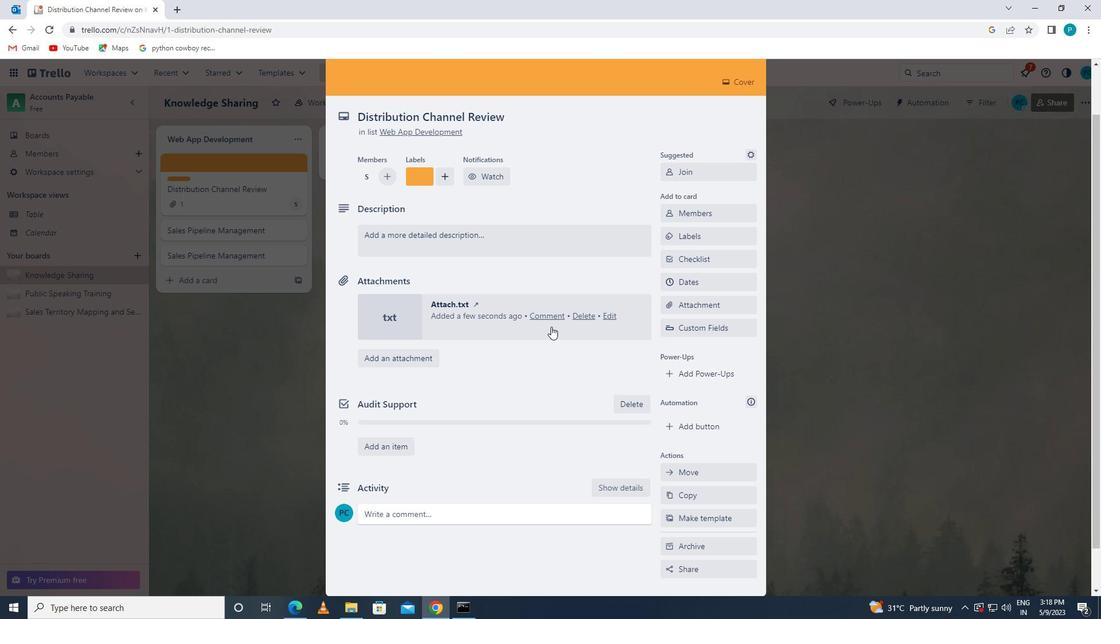 
Action: Mouse moved to (519, 303)
Screenshot: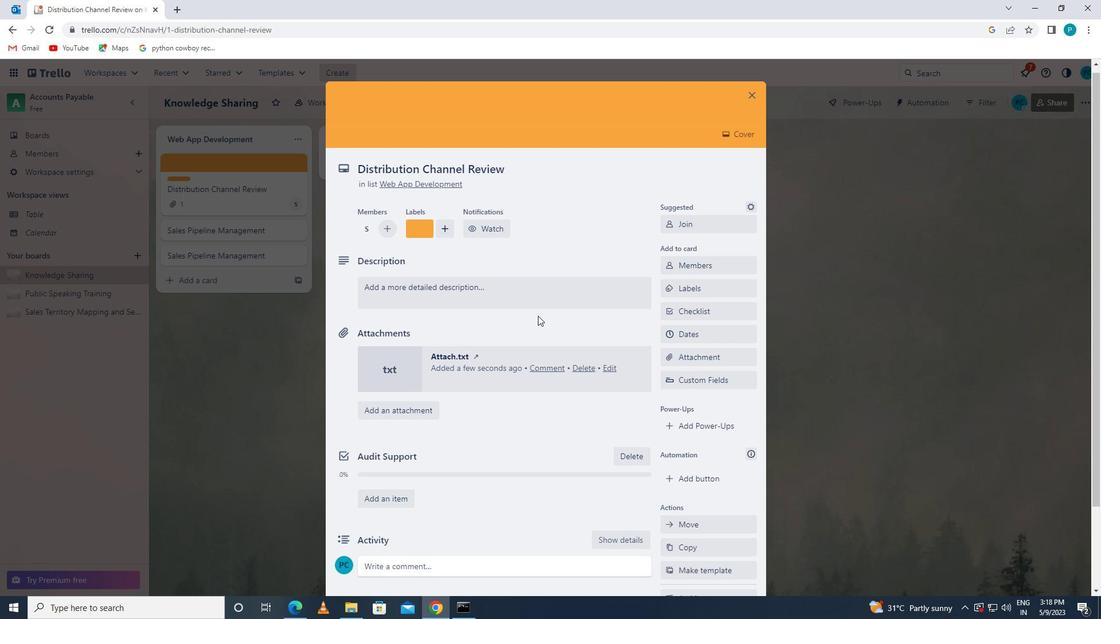 
Action: Mouse pressed left at (519, 303)
Screenshot: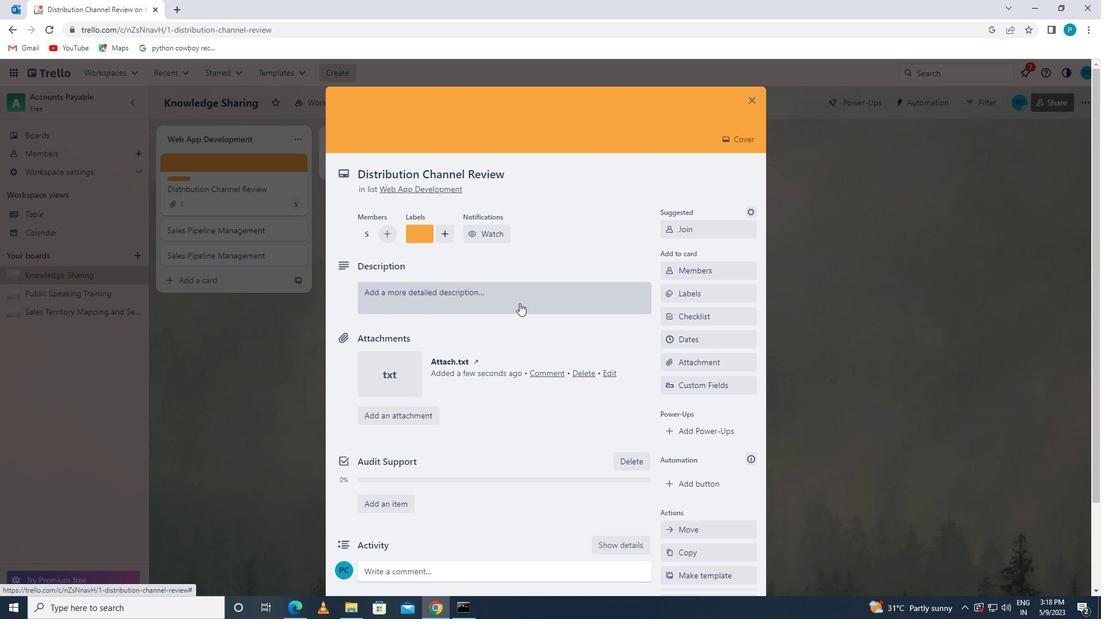 
Action: Mouse moved to (519, 303)
Screenshot: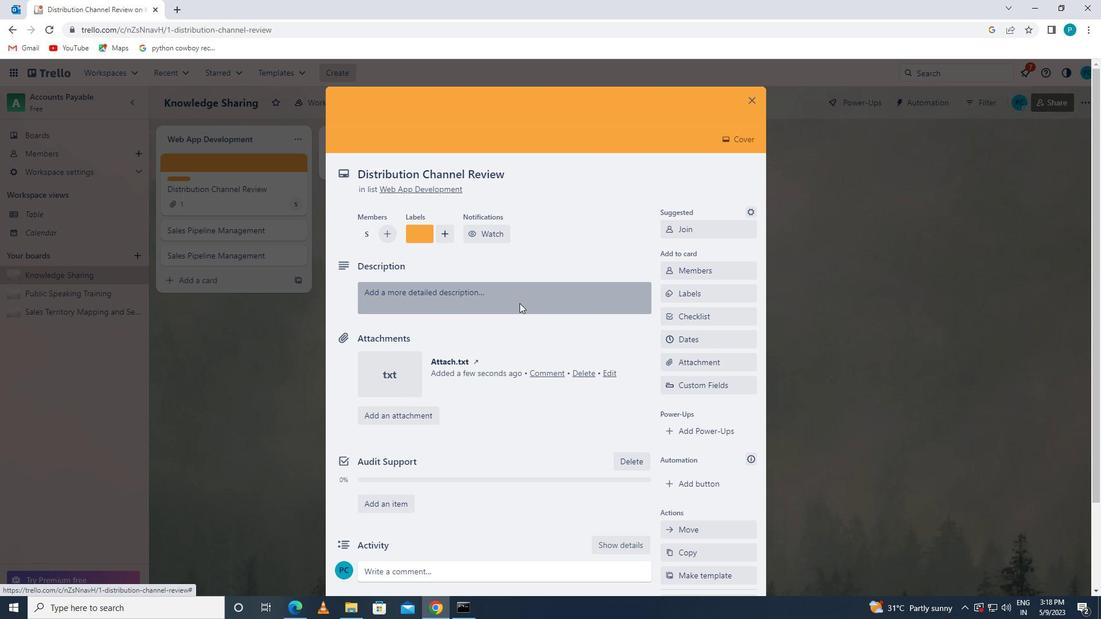 
Action: Key pressed <Key.caps_lock>'c<Key.caps_lock>onduct<Key.space>customer<Key.space><Key.caps_lock>r<Key.caps_lock><Key.backspace>research<Key.space>for<Key.space>new<Key.space>s<Key.backspace>customer<Key.space>satisfactionb<Key.backspace><Key.space>mer<Key.backspace>trics
Screenshot: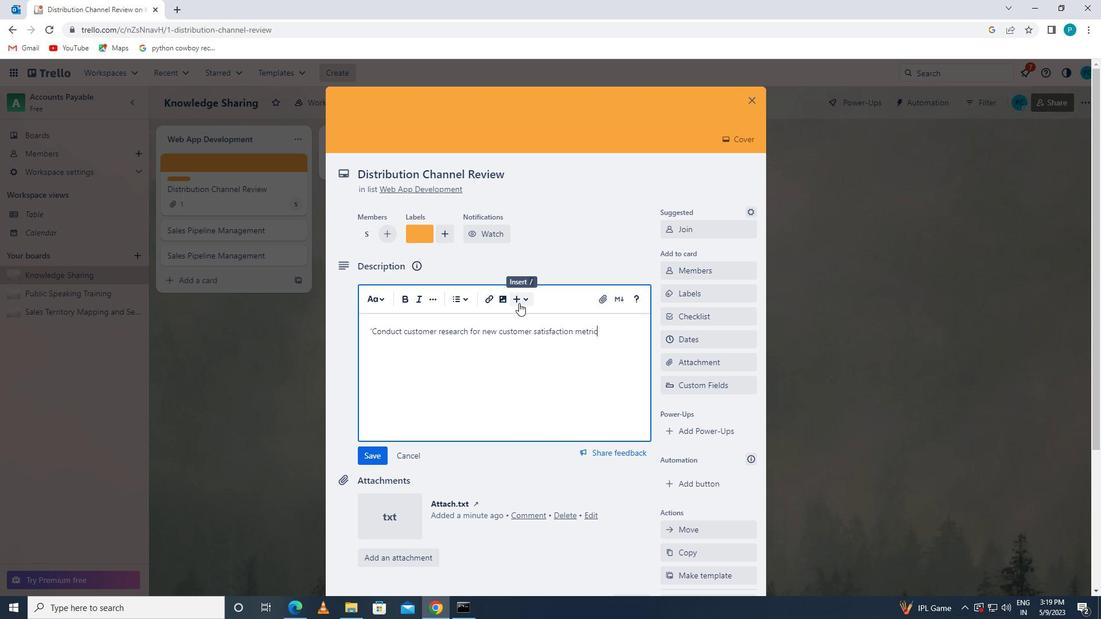 
Action: Mouse moved to (371, 453)
Screenshot: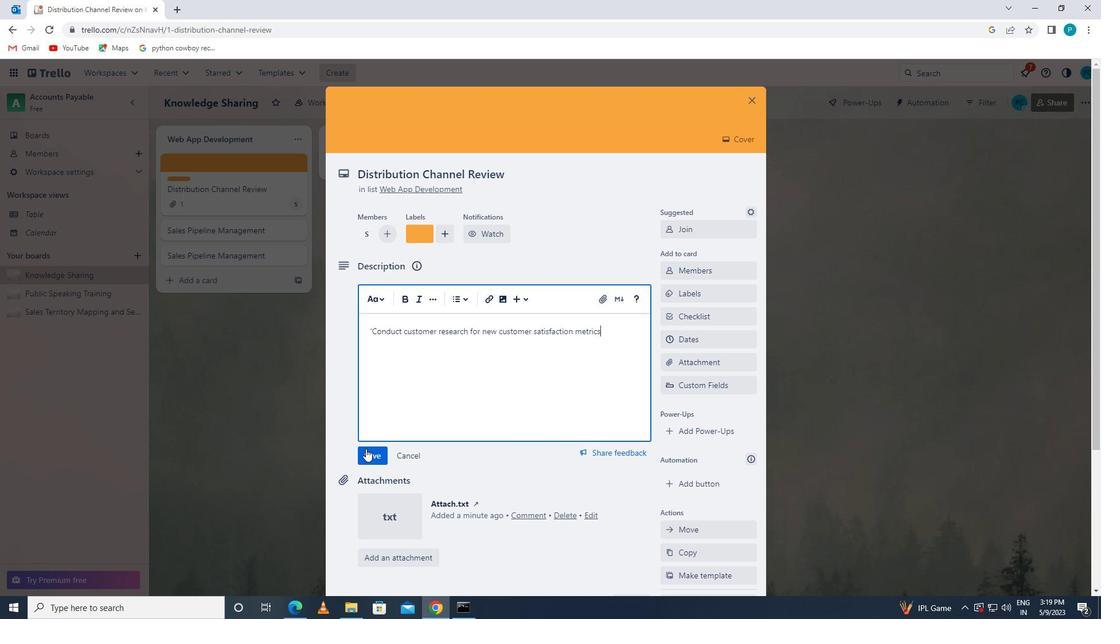 
Action: Mouse pressed left at (371, 453)
Screenshot: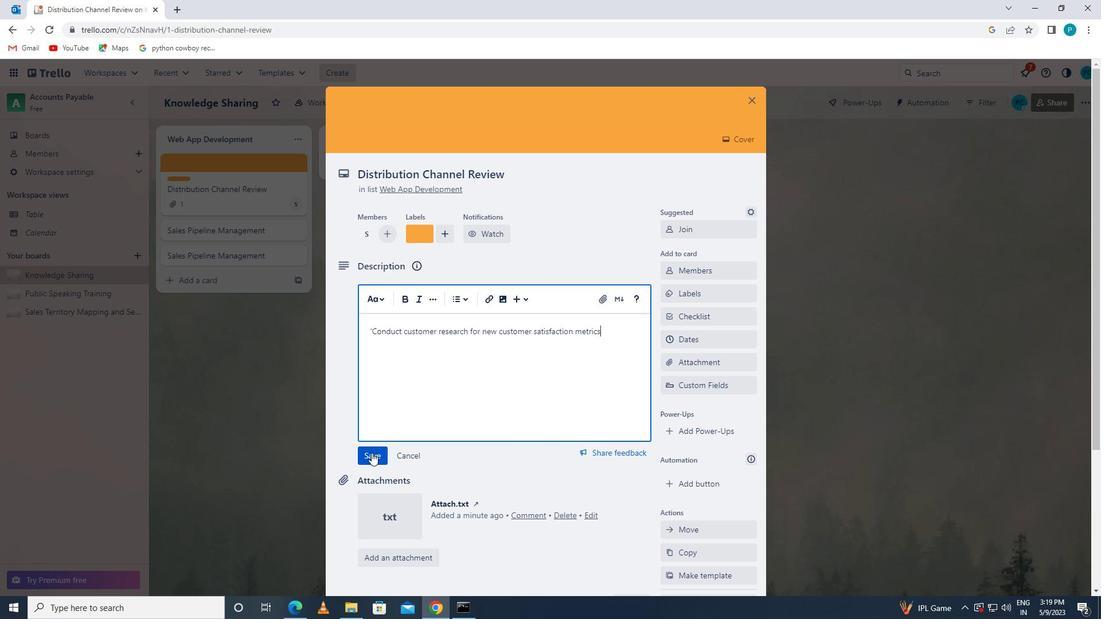 
Action: Mouse moved to (450, 478)
Screenshot: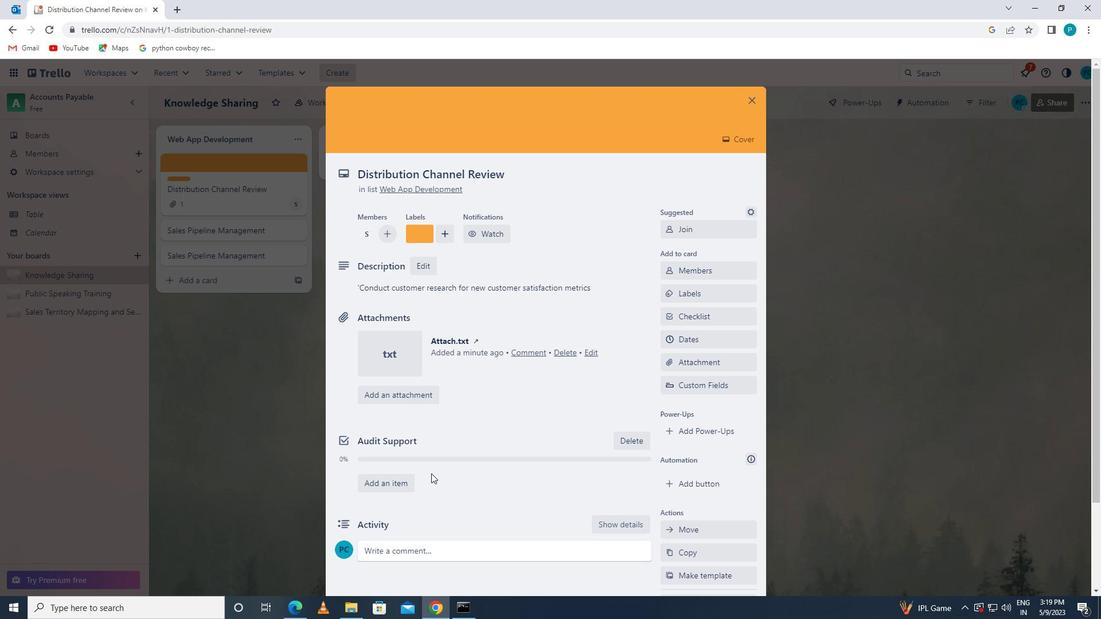 
Action: Mouse scrolled (450, 477) with delta (0, 0)
Screenshot: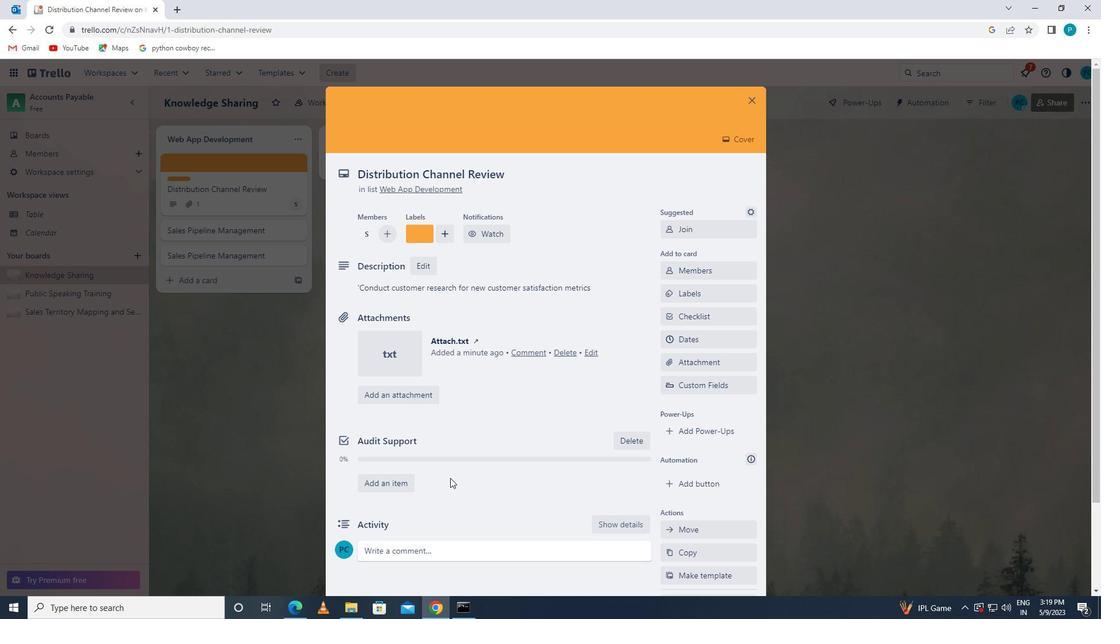 
Action: Mouse scrolled (450, 477) with delta (0, 0)
Screenshot: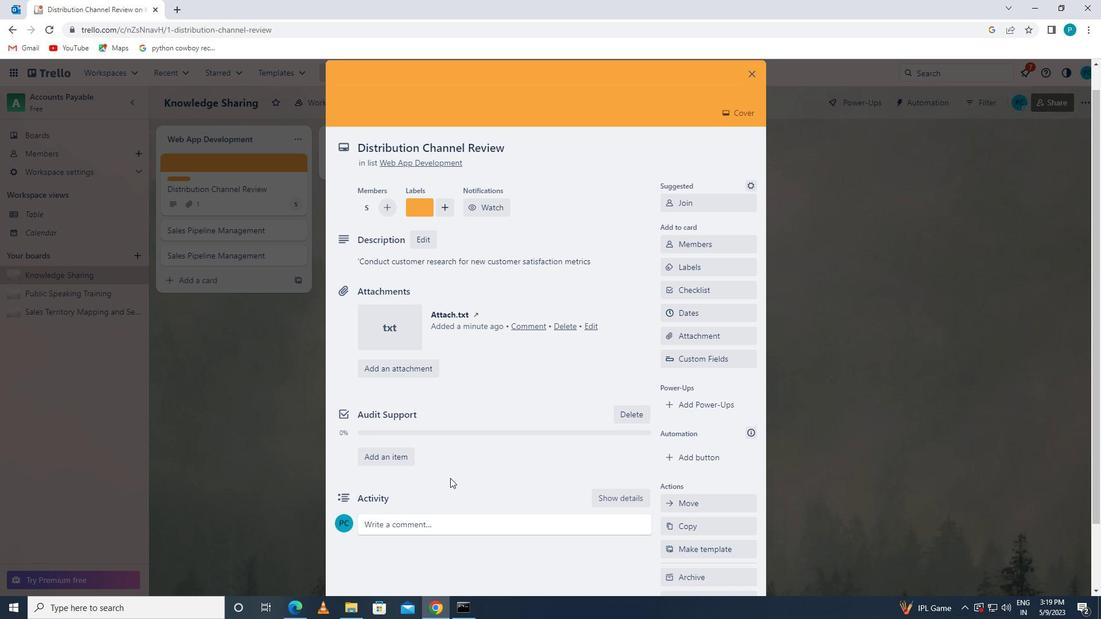 
Action: Mouse scrolled (450, 477) with delta (0, 0)
Screenshot: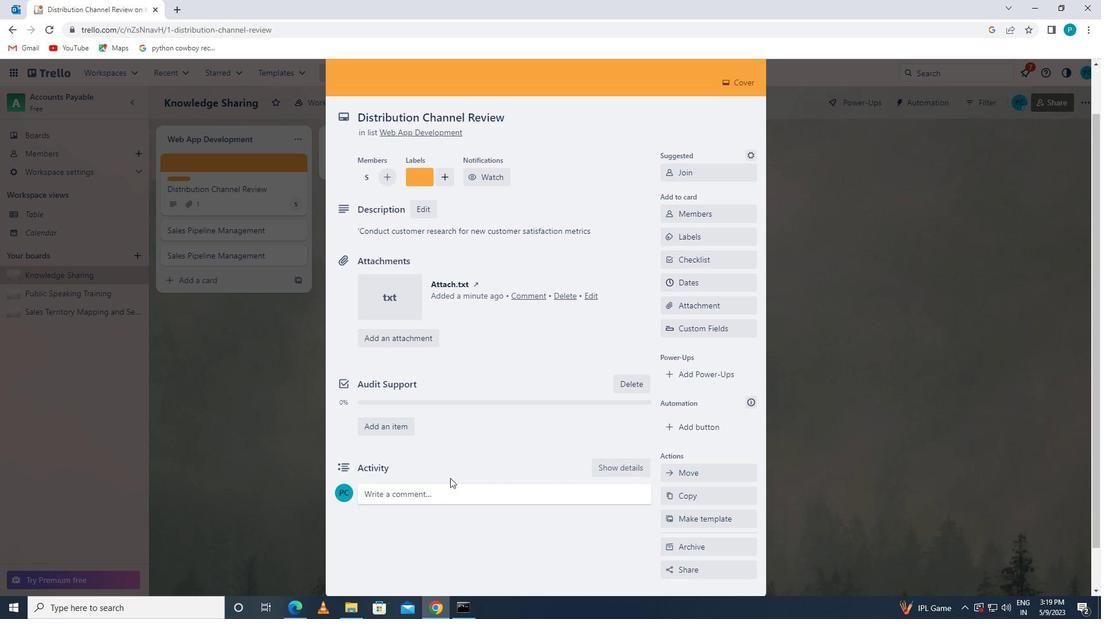 
Action: Mouse moved to (434, 445)
Screenshot: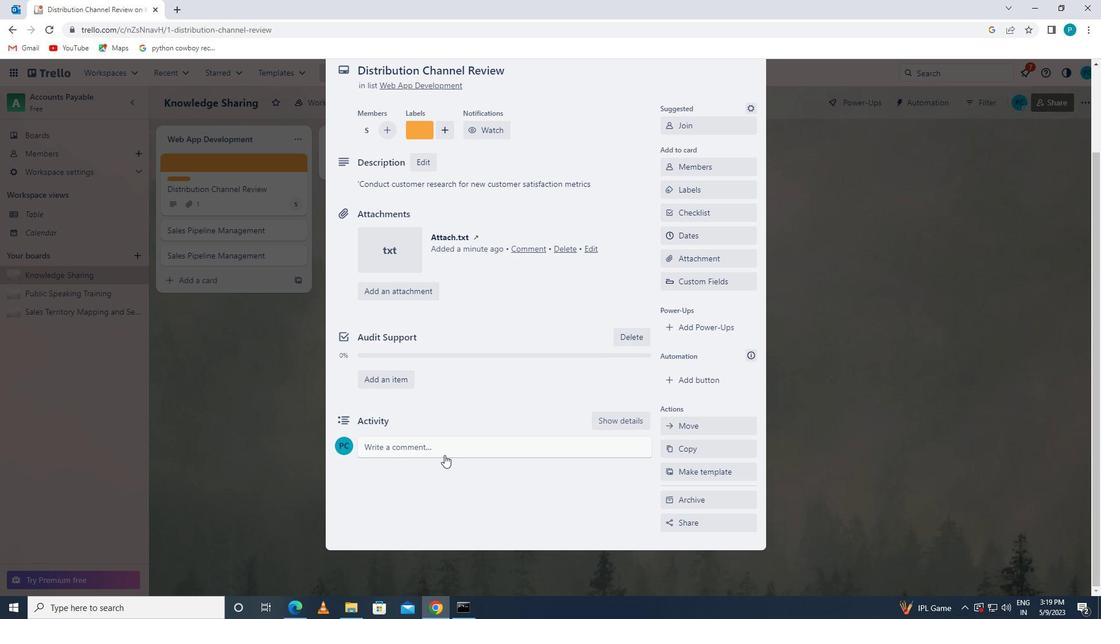 
Action: Mouse pressed left at (434, 445)
Screenshot: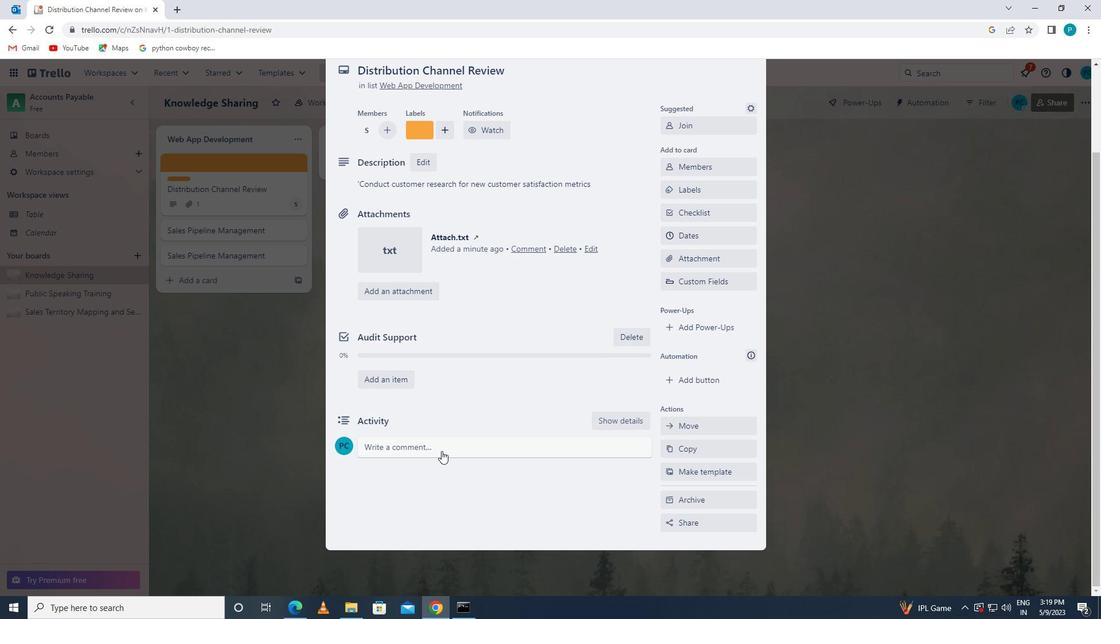
Action: Key pressed '<Key.caps_lock>t<Key.caps_lock>his<Key.space><Key.space>task<Key.space>requires<Key.space>us<Key.space>to<Key.space>be<Key.space>proactive<Key.space>and<Key.space>take<Key.space>initiative,<Key.space>rather<Key.space>than<Key.space>waiting<Key.space>for<Key.space>others<Key.space>to<Key.space>act<Key.space>.'
Screenshot: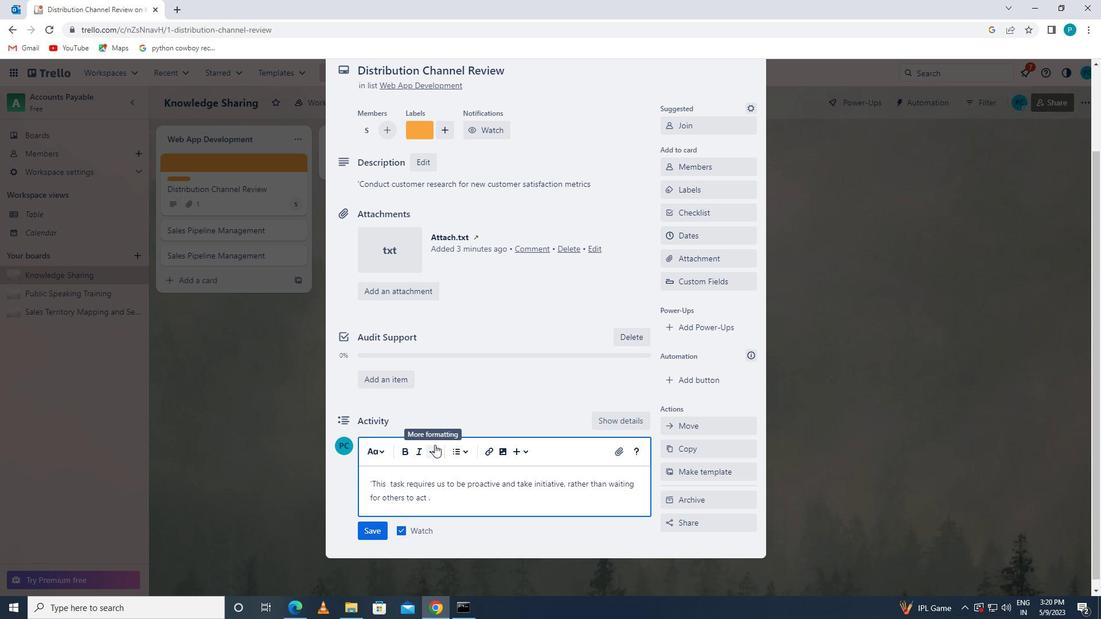 
Action: Mouse moved to (437, 504)
Screenshot: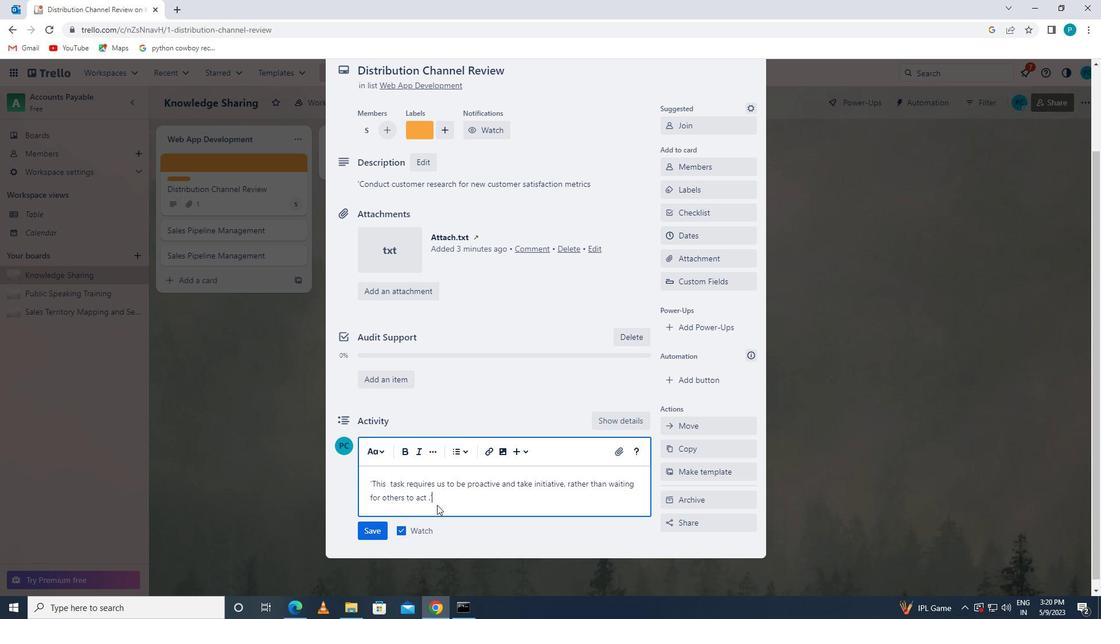 
Action: Key pressed <Key.space>.
Screenshot: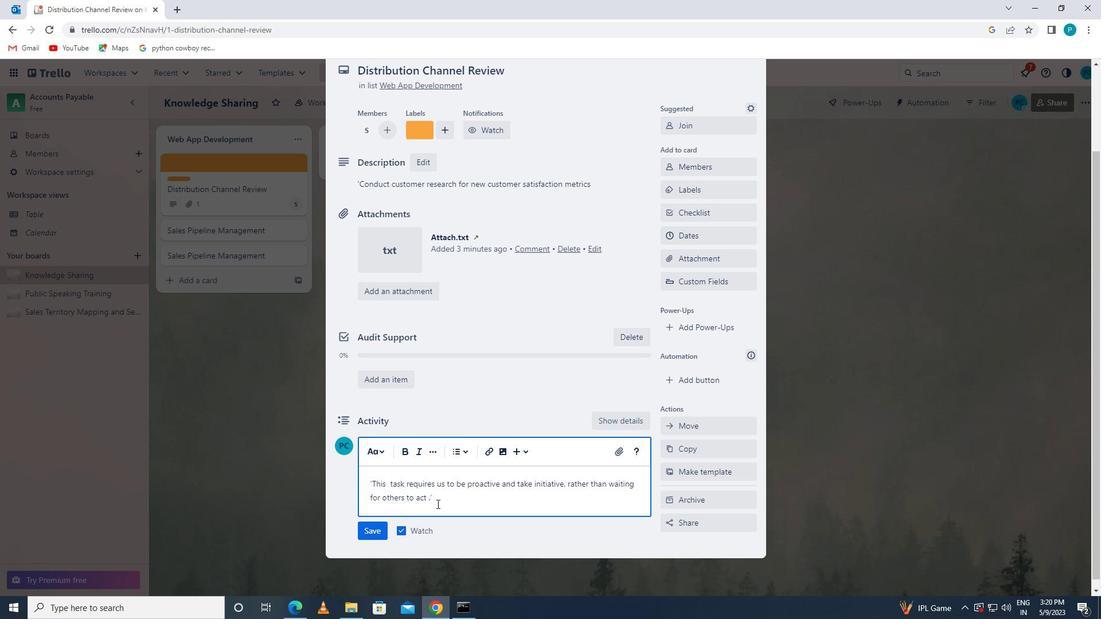 
Action: Mouse moved to (384, 530)
Screenshot: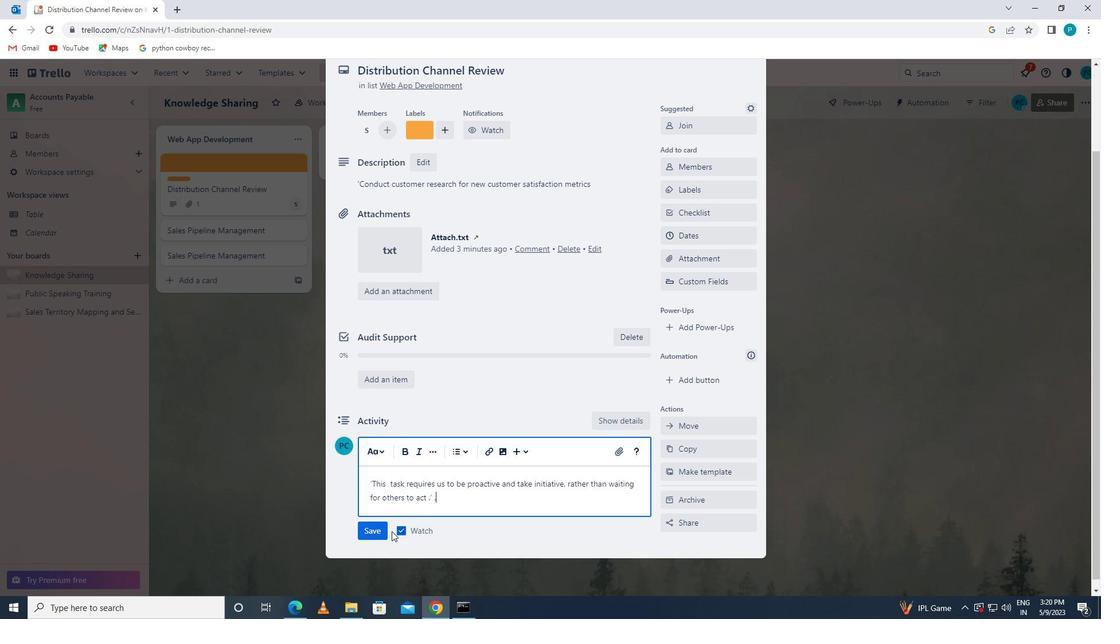 
Action: Mouse pressed left at (384, 530)
Screenshot: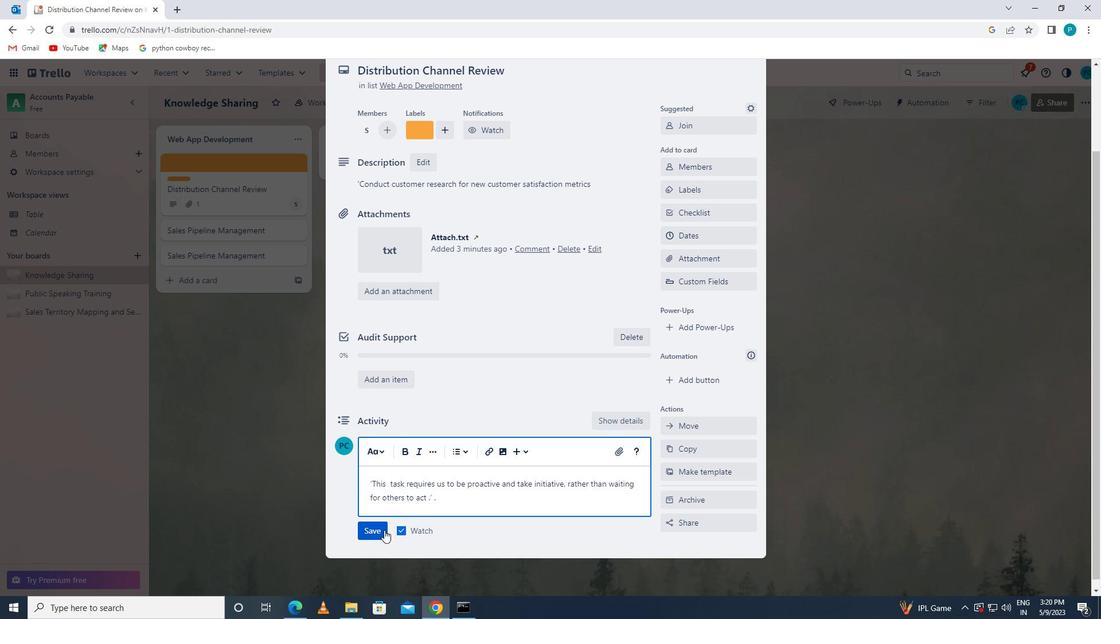 
Action: Mouse moved to (694, 238)
Screenshot: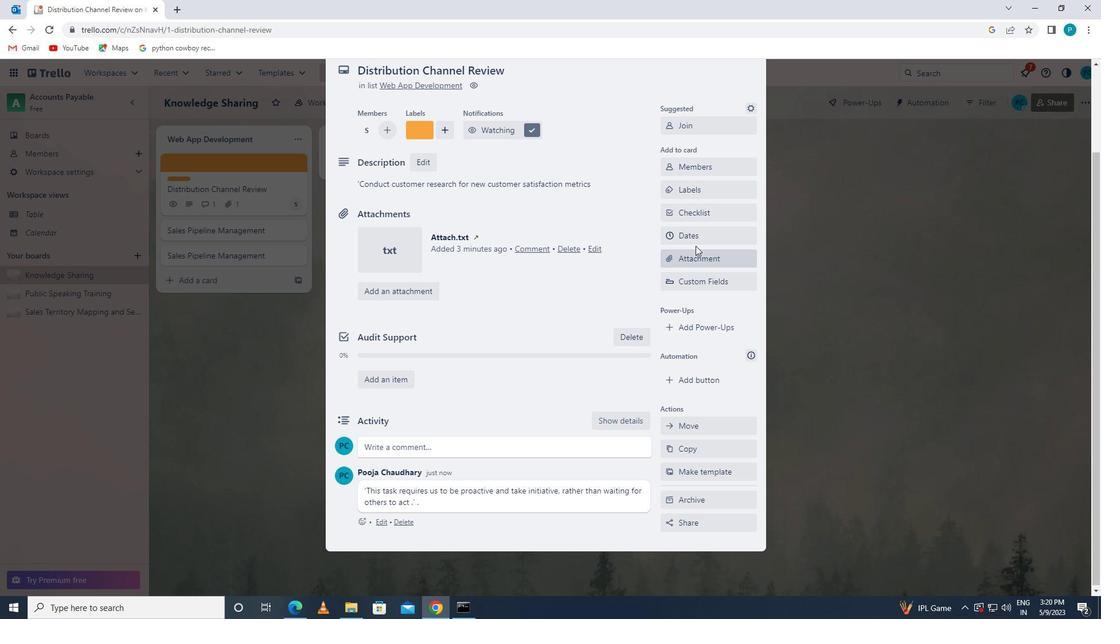 
Action: Mouse pressed left at (694, 238)
Screenshot: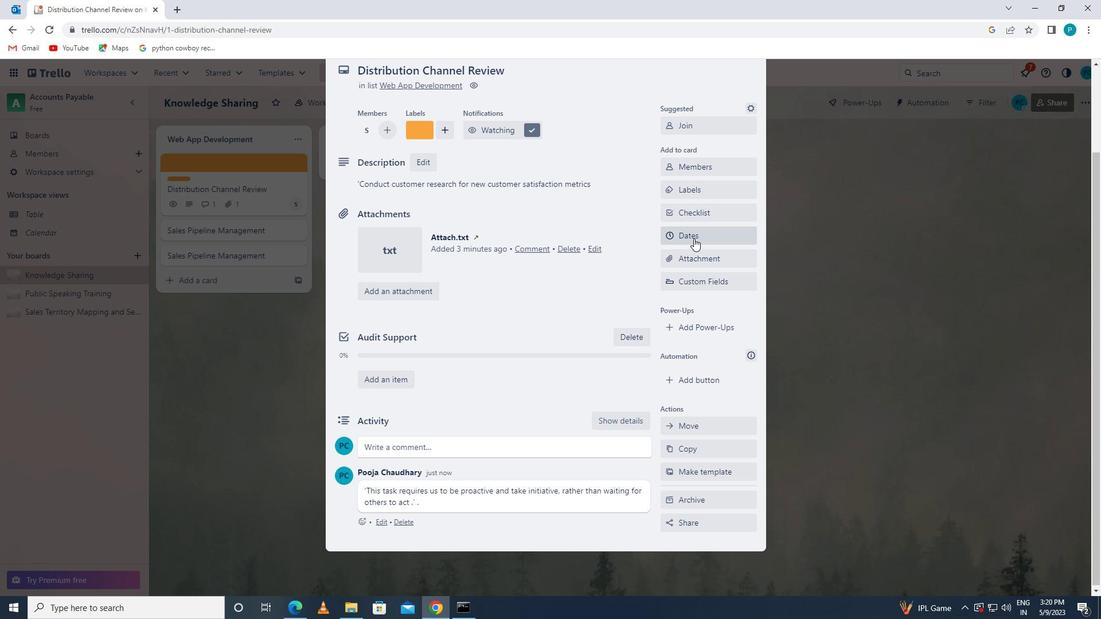 
Action: Mouse moved to (740, 134)
Screenshot: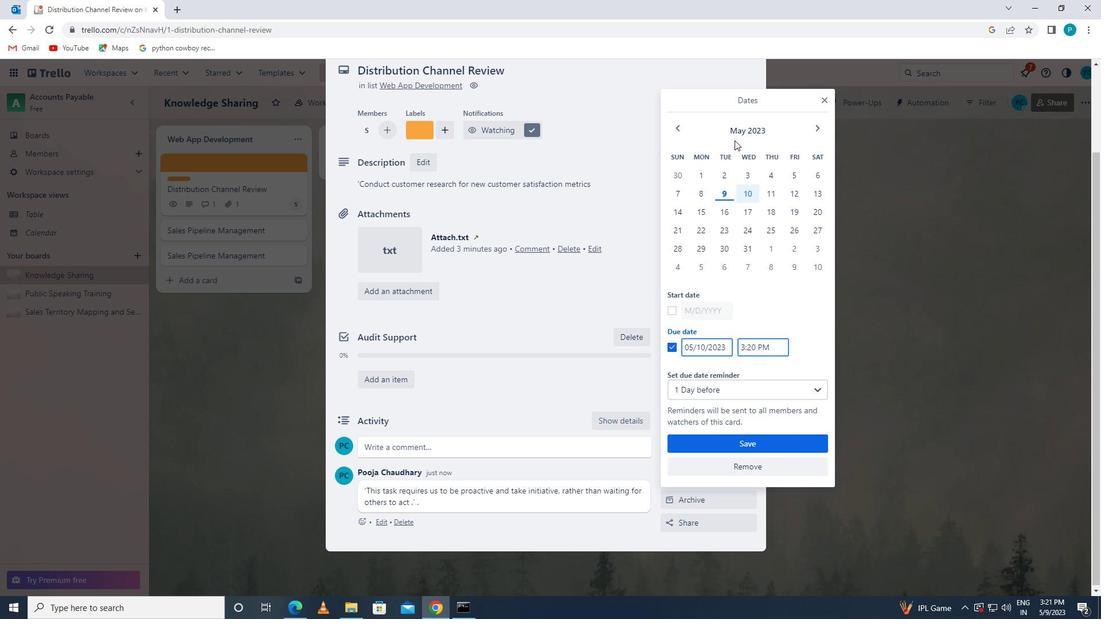
Action: Mouse pressed left at (740, 134)
Screenshot: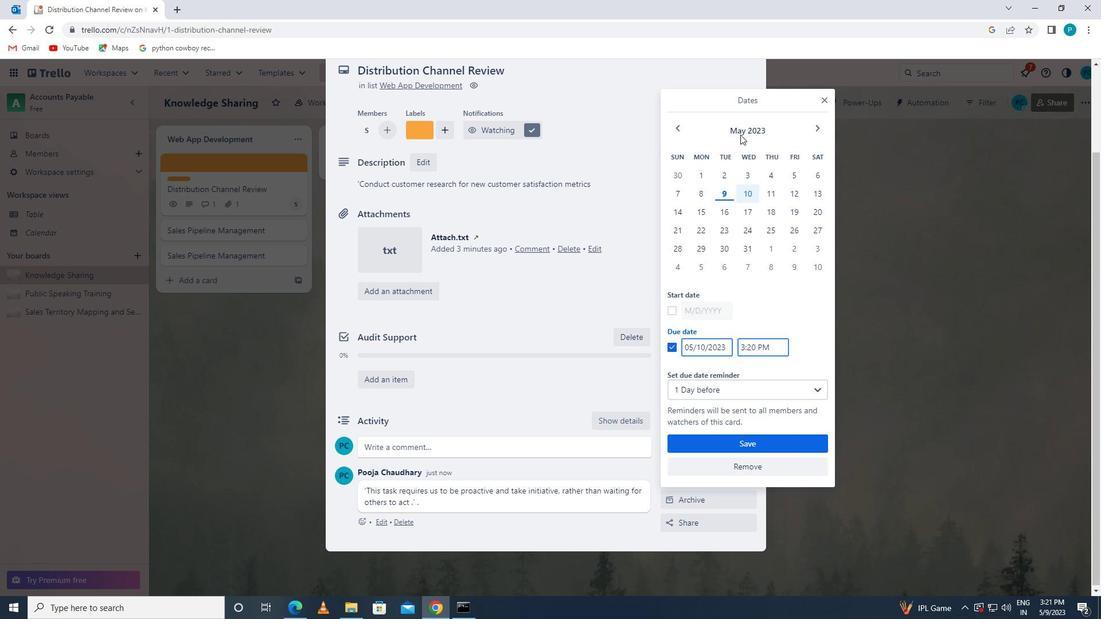 
Action: Mouse moved to (674, 294)
Screenshot: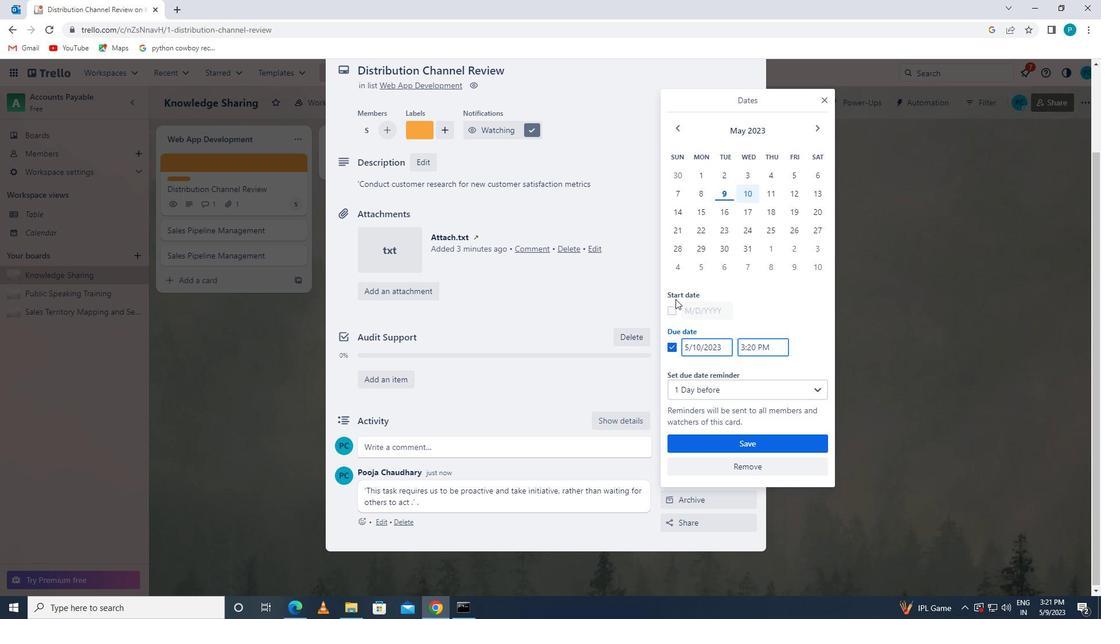 
Action: Mouse pressed left at (674, 294)
Screenshot: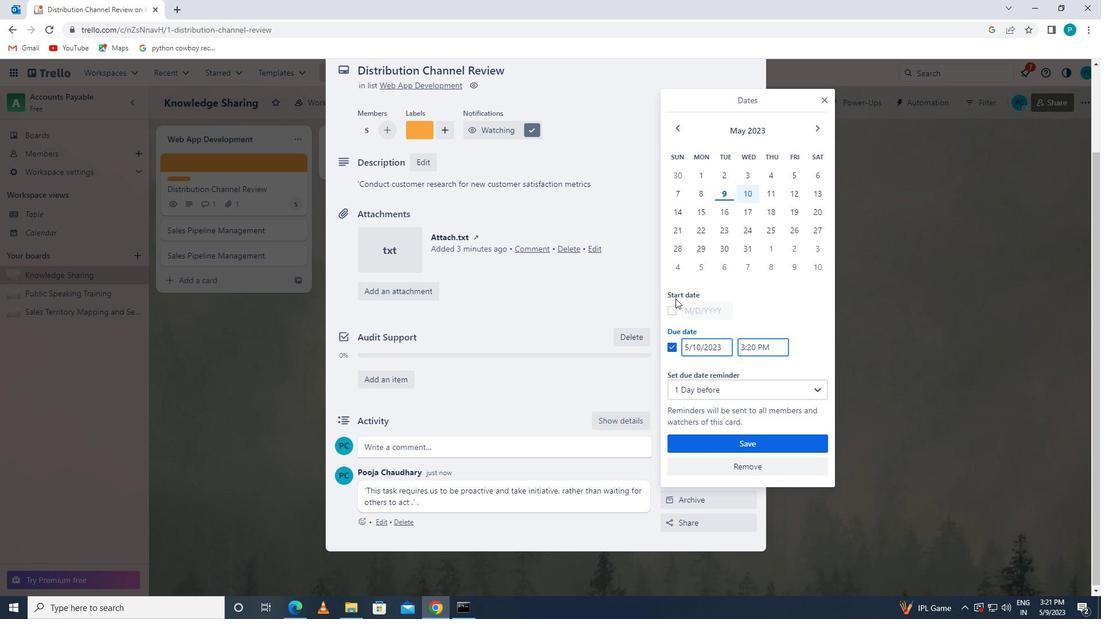 
Action: Mouse moved to (676, 294)
Screenshot: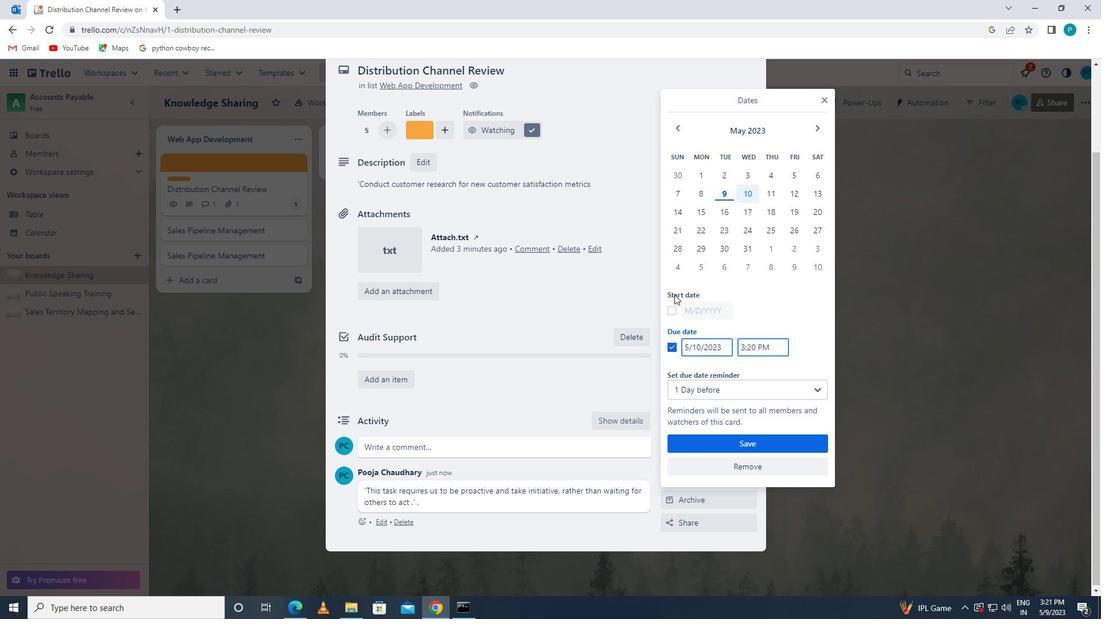 
Action: Mouse pressed left at (676, 294)
Screenshot: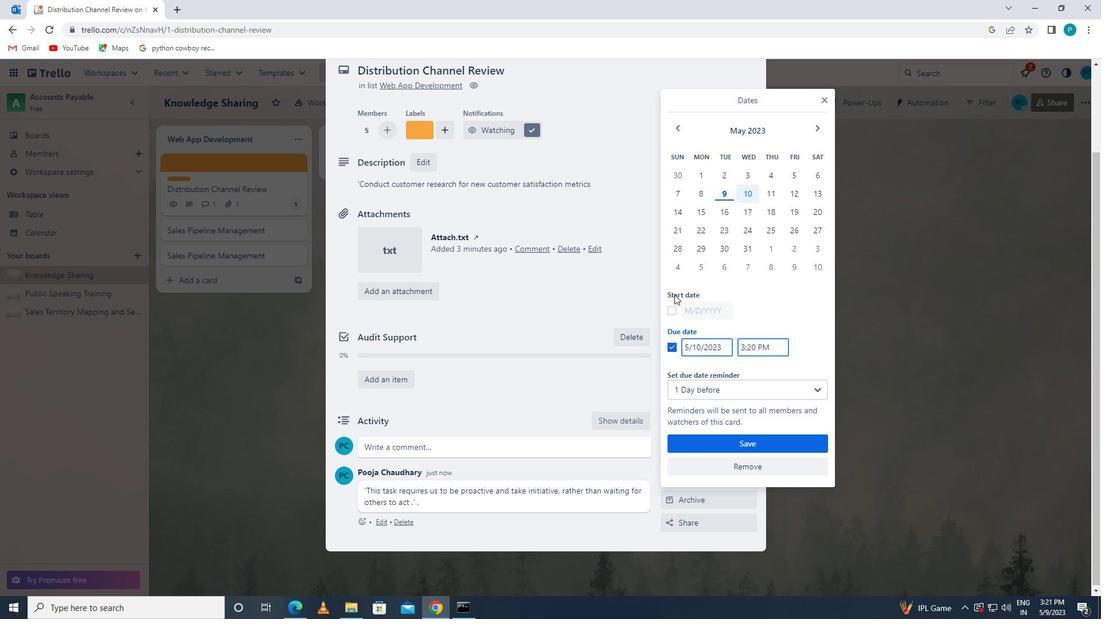 
Action: Mouse moved to (696, 294)
Screenshot: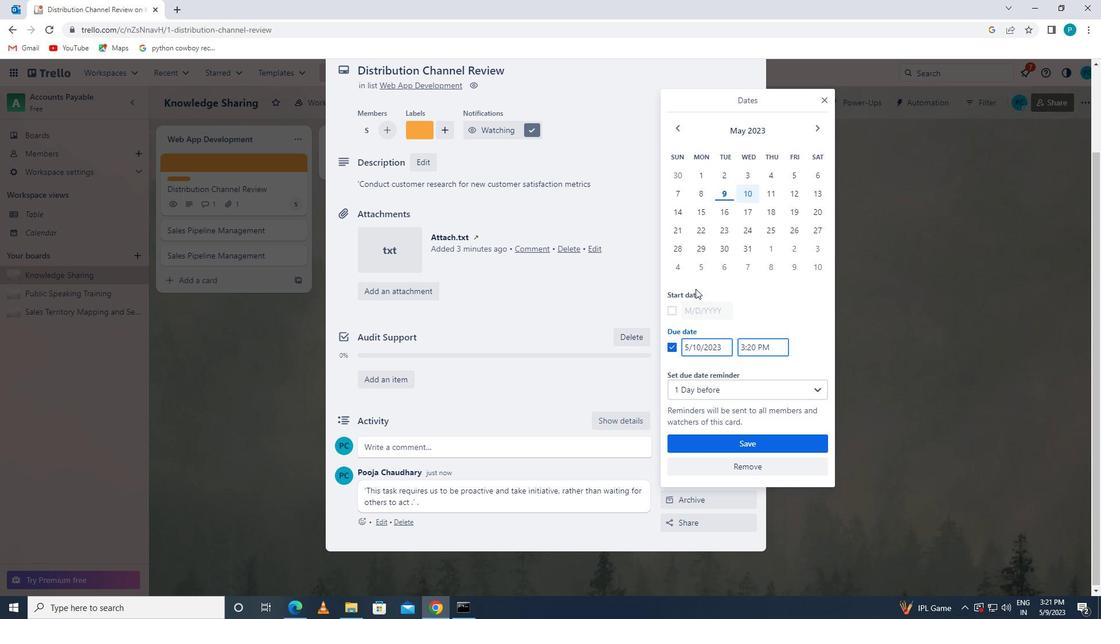 
Action: Mouse pressed left at (696, 294)
Screenshot: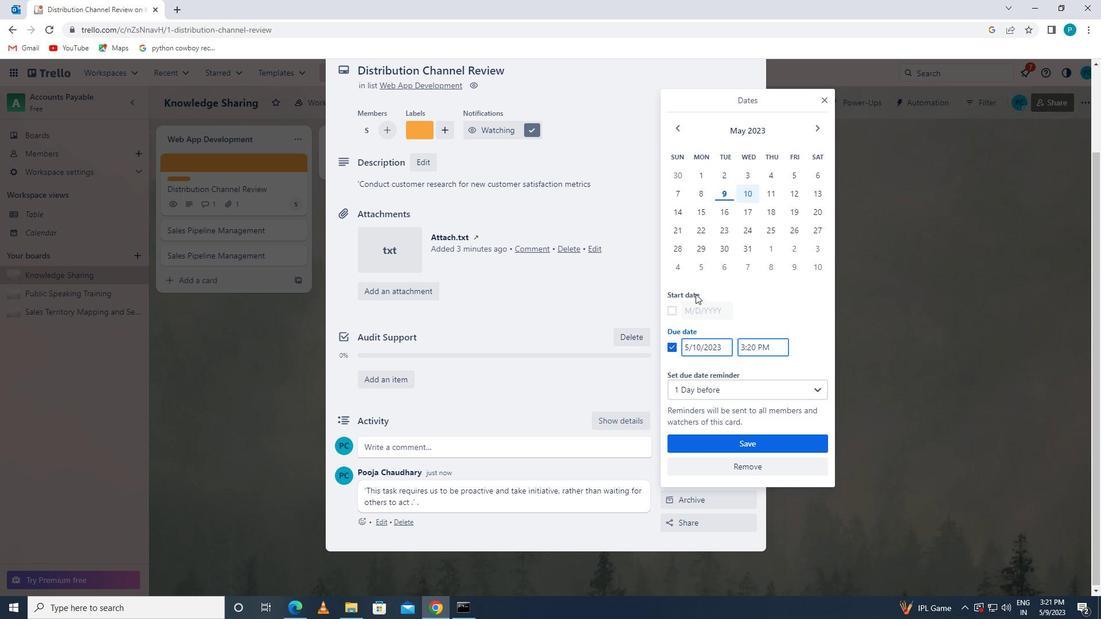 
Action: Mouse moved to (694, 294)
Screenshot: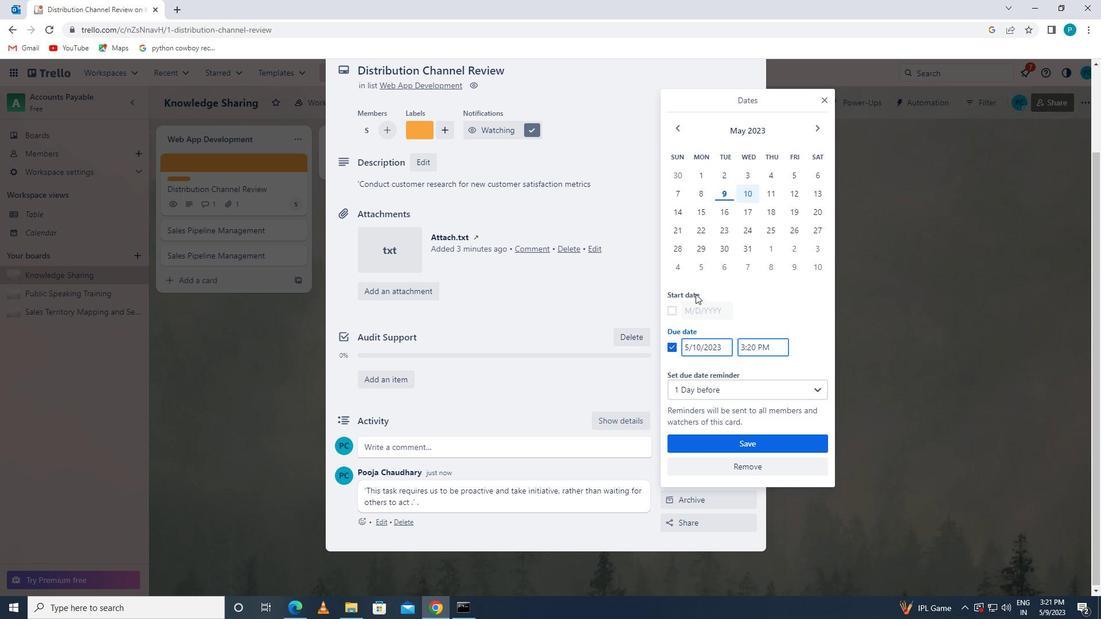 
Action: Mouse pressed left at (694, 294)
Screenshot: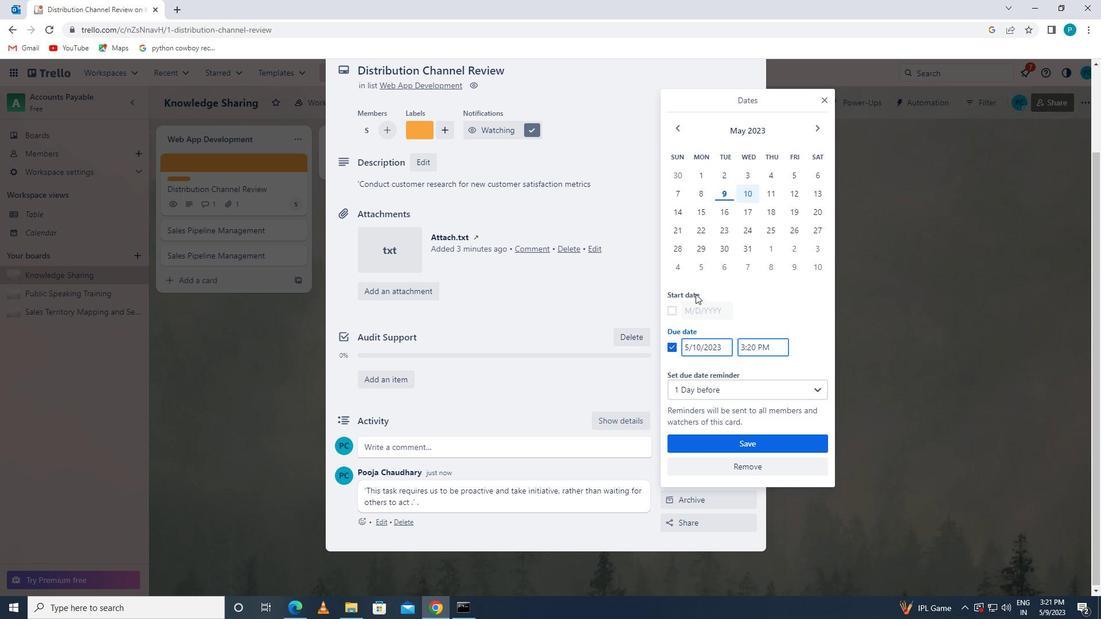 
Action: Mouse moved to (672, 310)
Screenshot: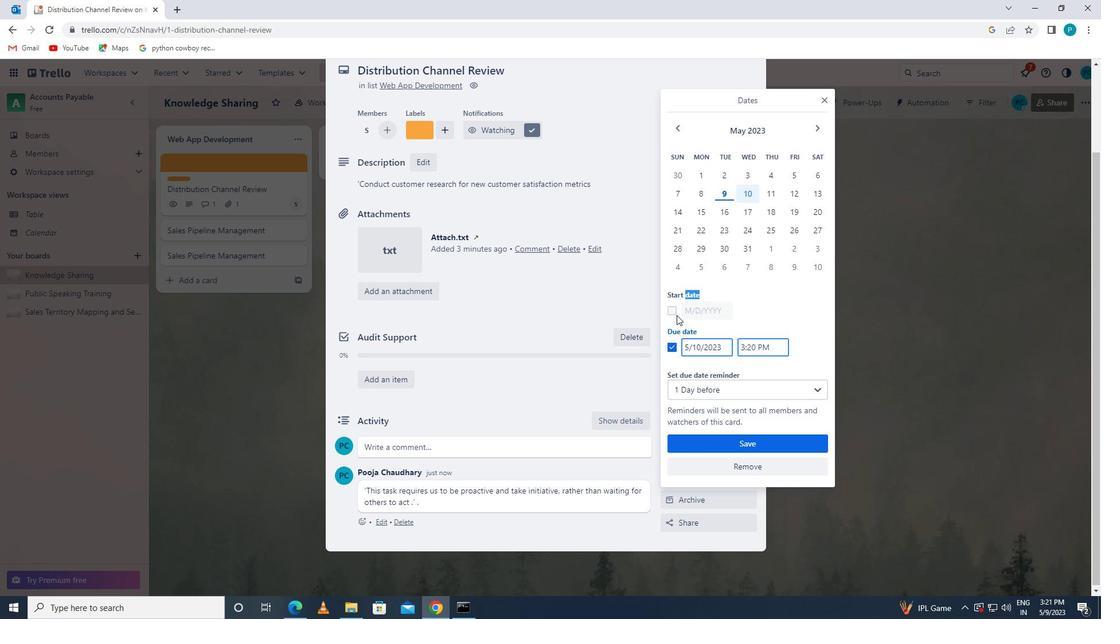 
Action: Mouse pressed left at (672, 310)
Screenshot: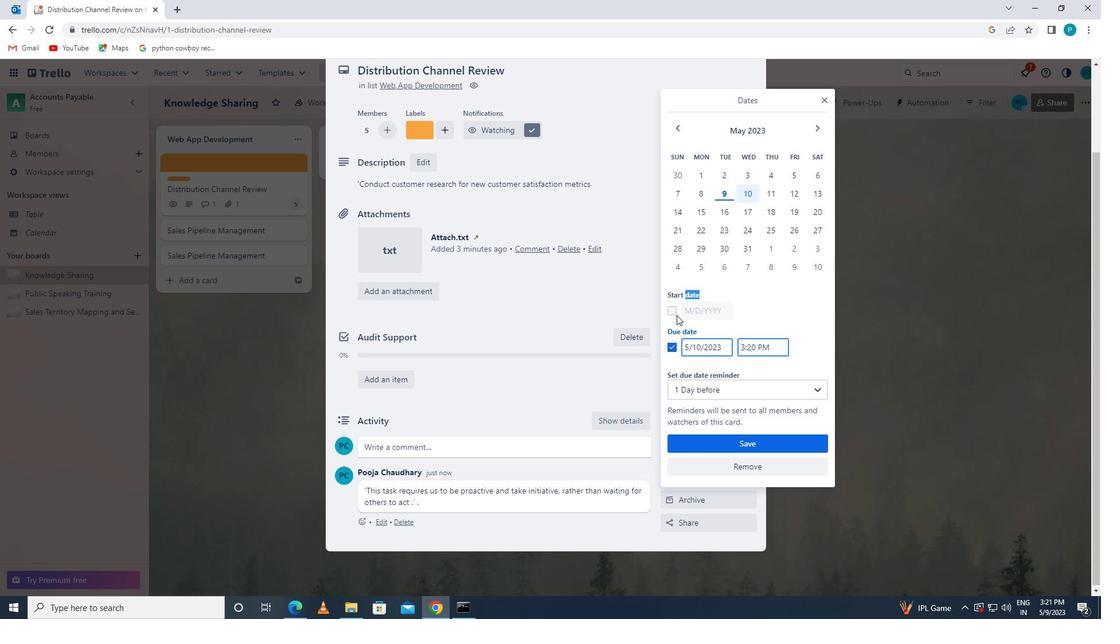 
Action: Mouse moved to (727, 311)
Screenshot: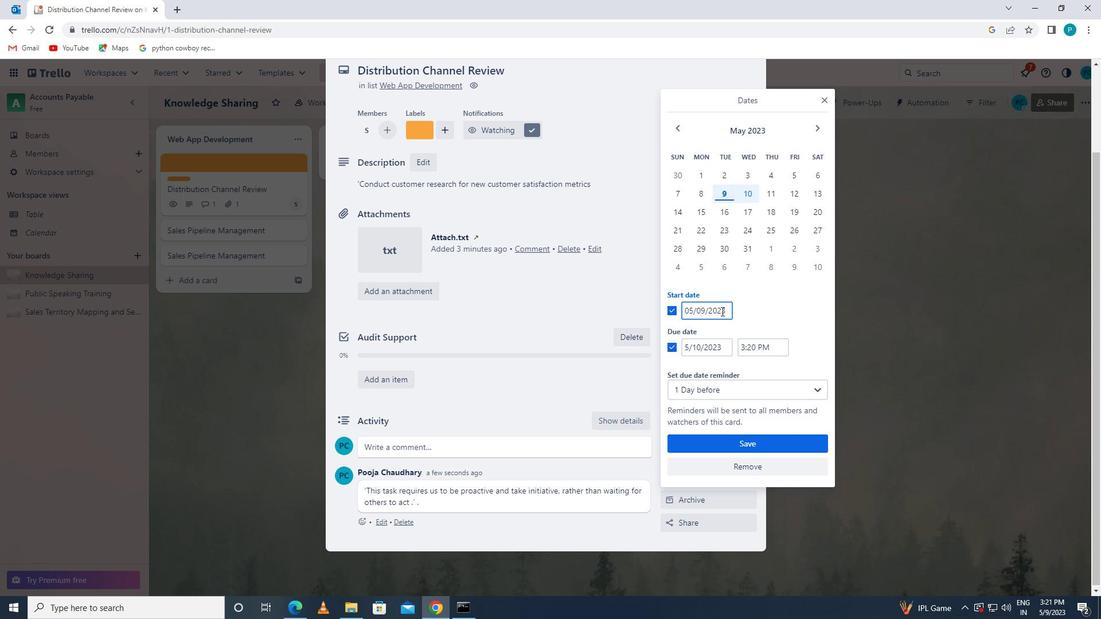 
Action: Mouse pressed left at (727, 311)
Screenshot: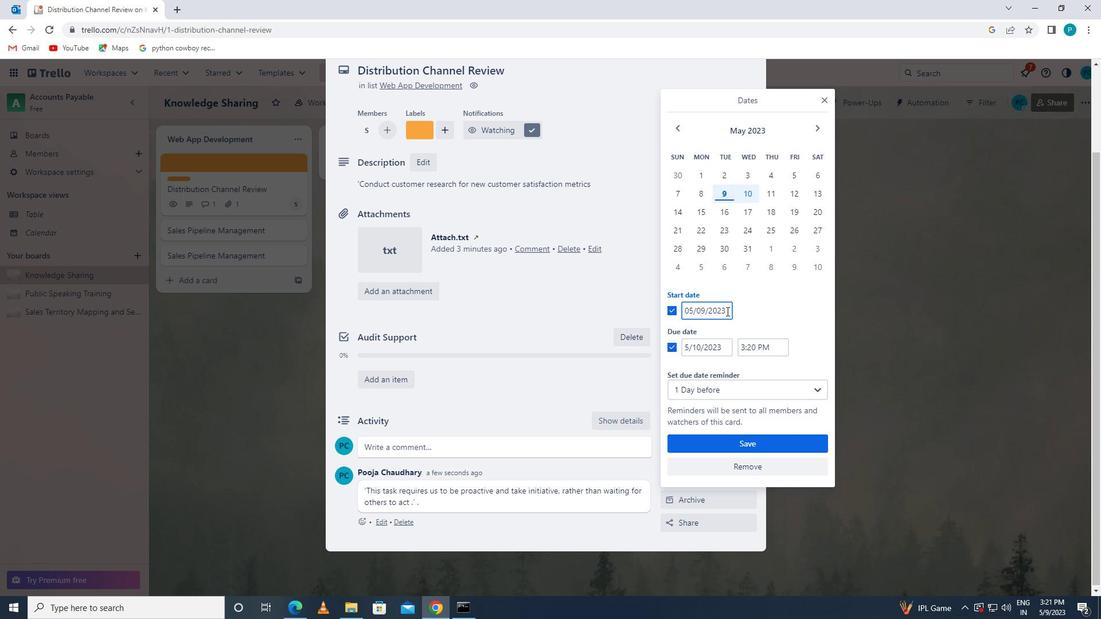 
Action: Mouse moved to (686, 320)
Screenshot: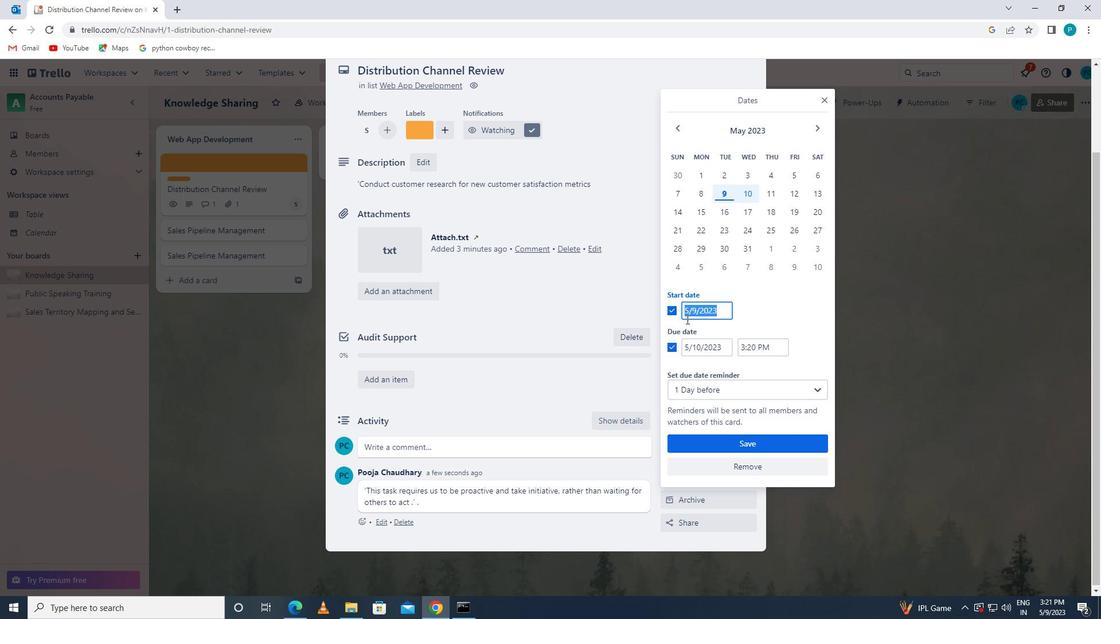 
Action: Key pressed <Key.backspace>01,1900
Screenshot: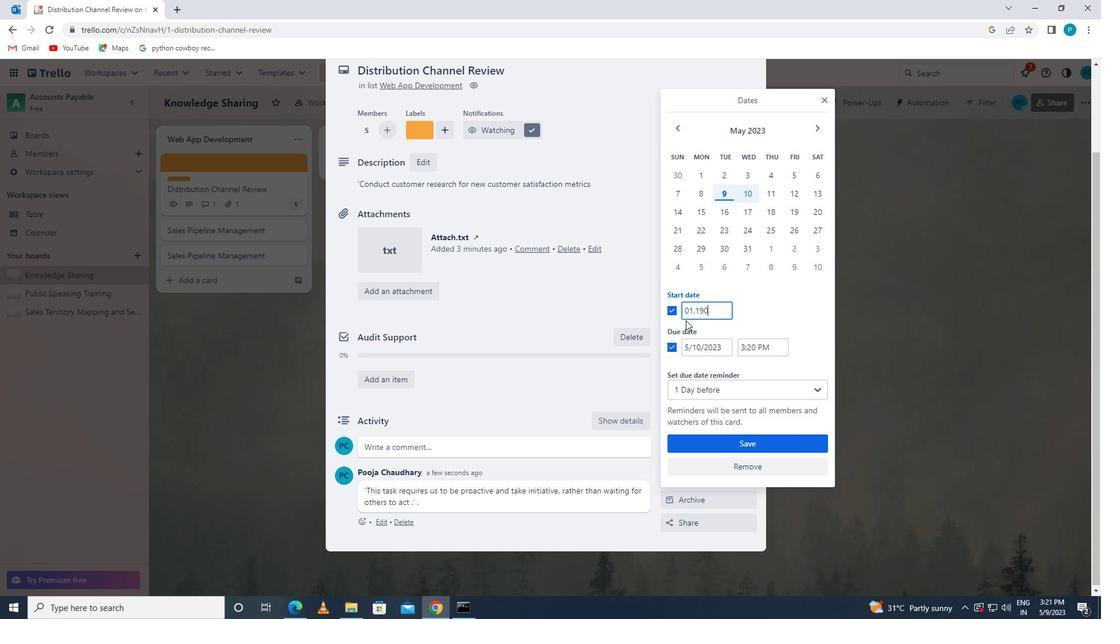 
Action: Mouse moved to (716, 308)
Screenshot: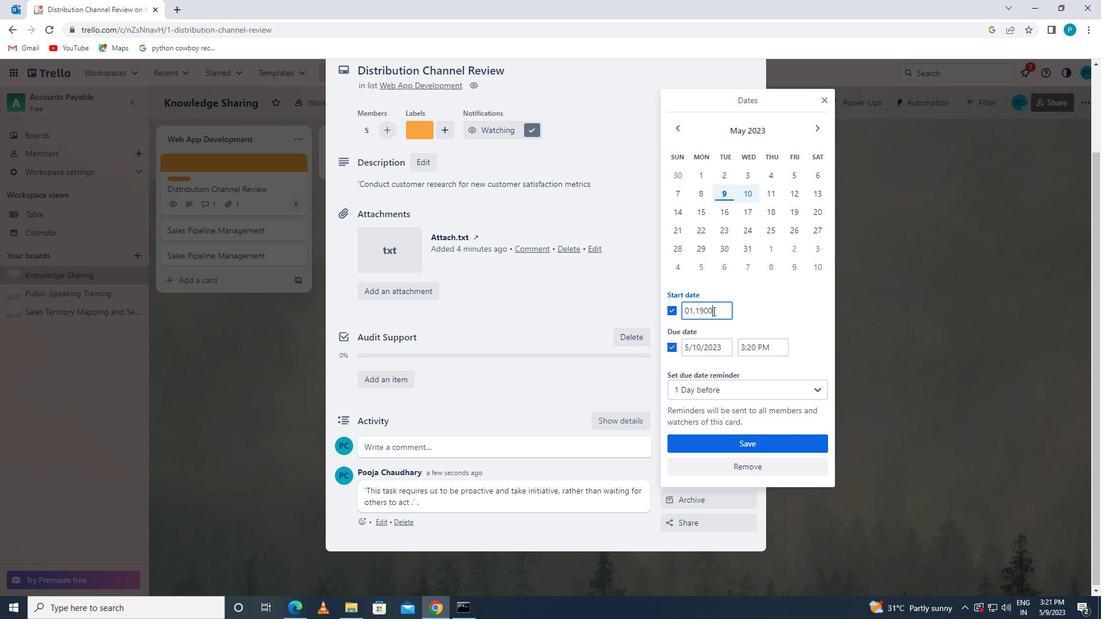 
Action: Mouse pressed left at (716, 308)
Screenshot: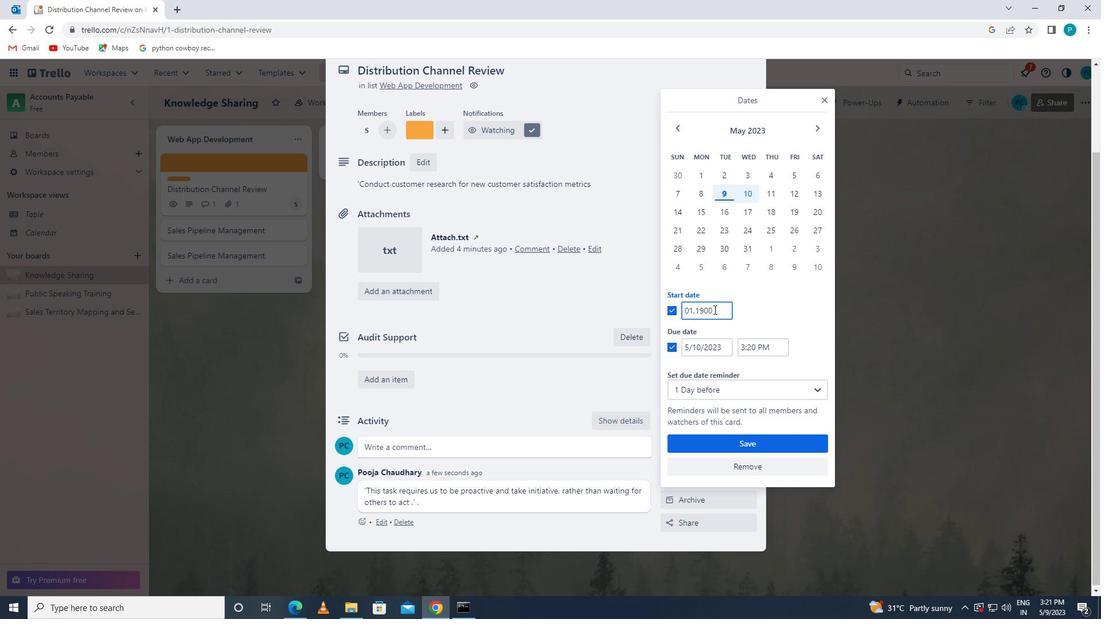
Action: Mouse moved to (666, 315)
Screenshot: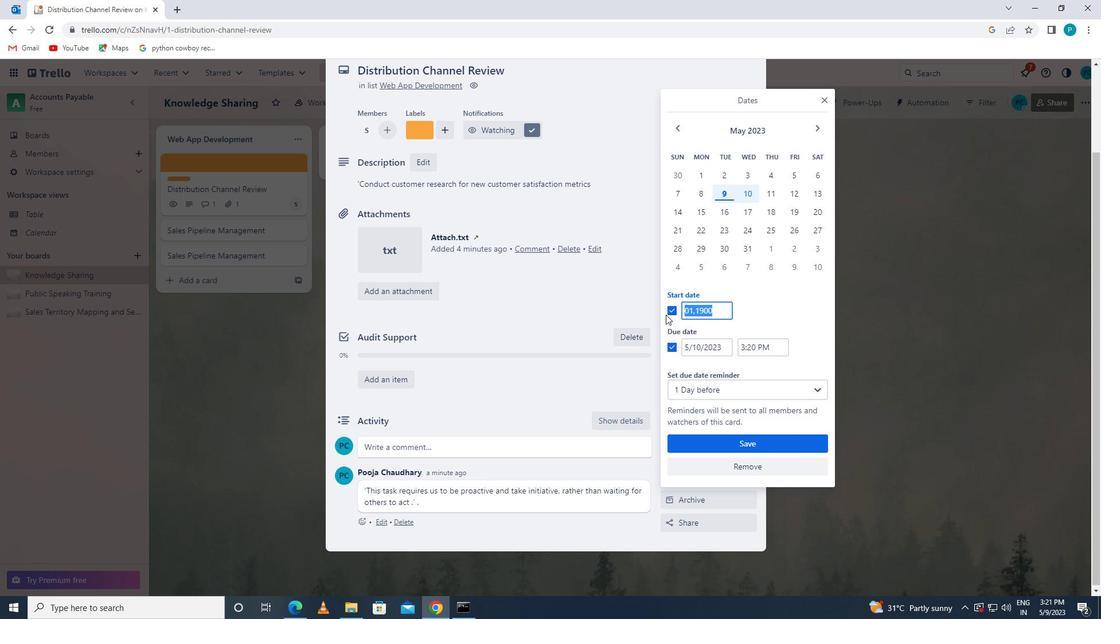 
Action: Key pressed <Key.backspace><<96>><<97>>/<<96>><<97>>/<<97>><<105>><<96>><<96>>
Screenshot: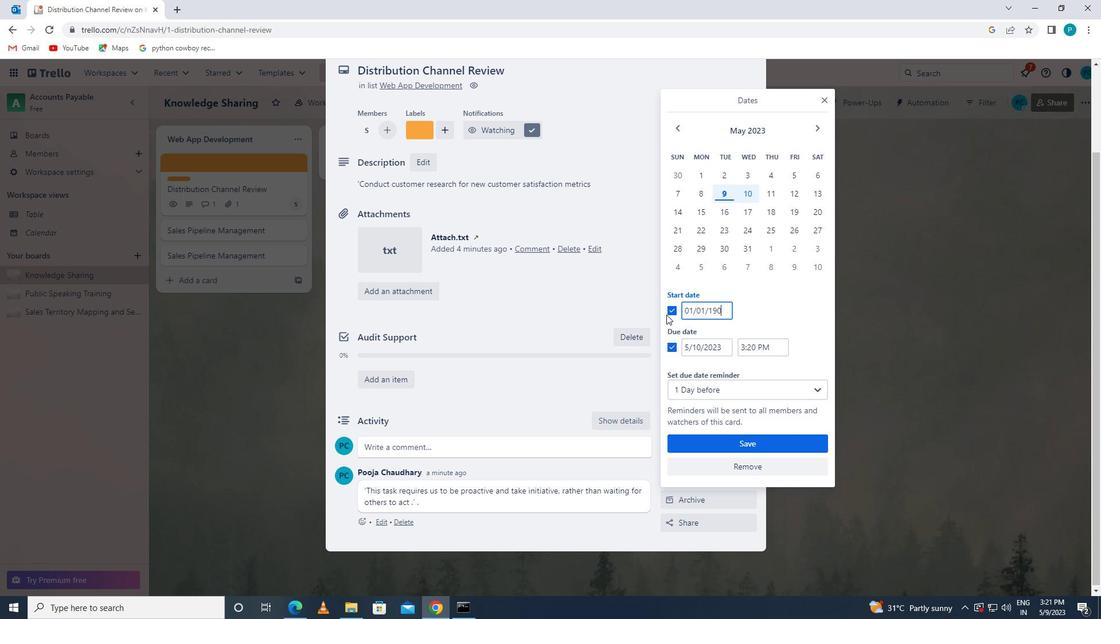 
Action: Mouse moved to (696, 353)
Screenshot: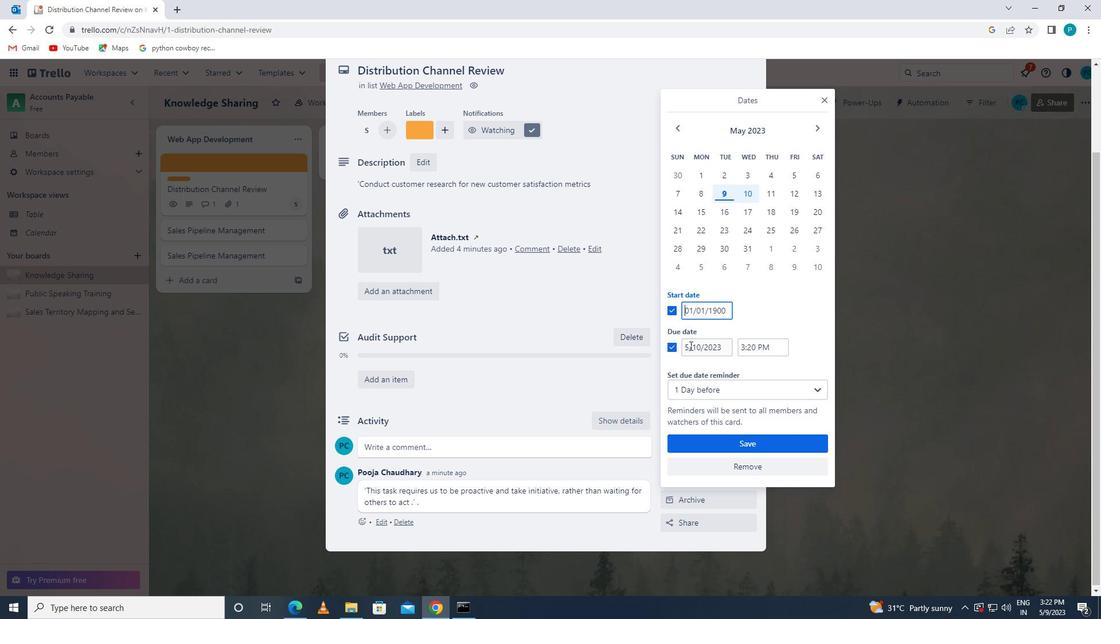 
Action: Mouse pressed left at (696, 353)
Screenshot: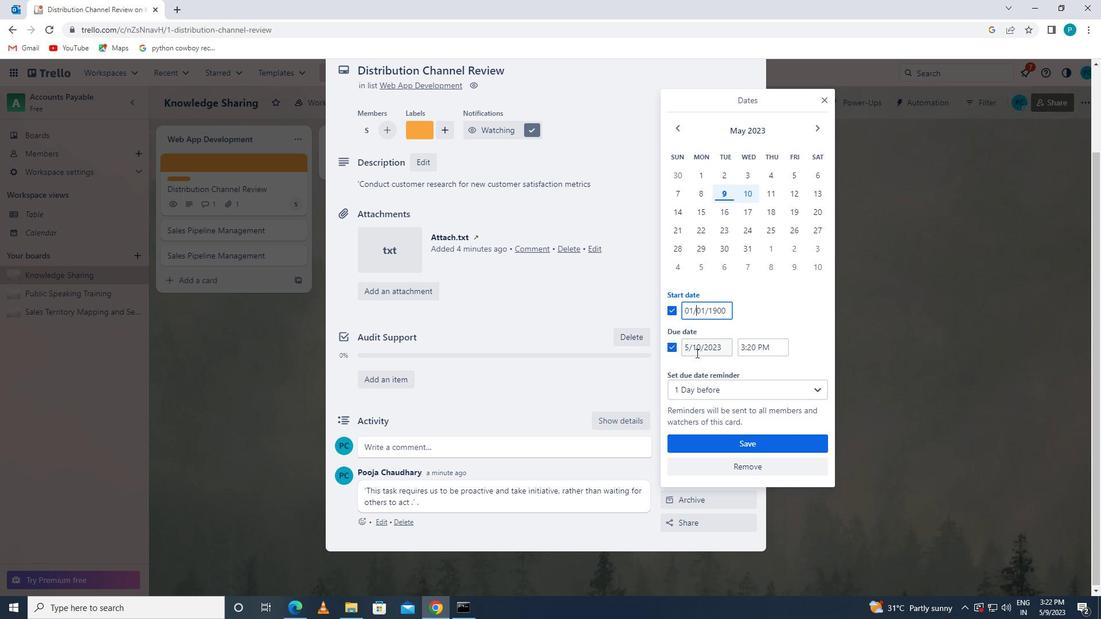 
Action: Mouse moved to (708, 346)
Screenshot: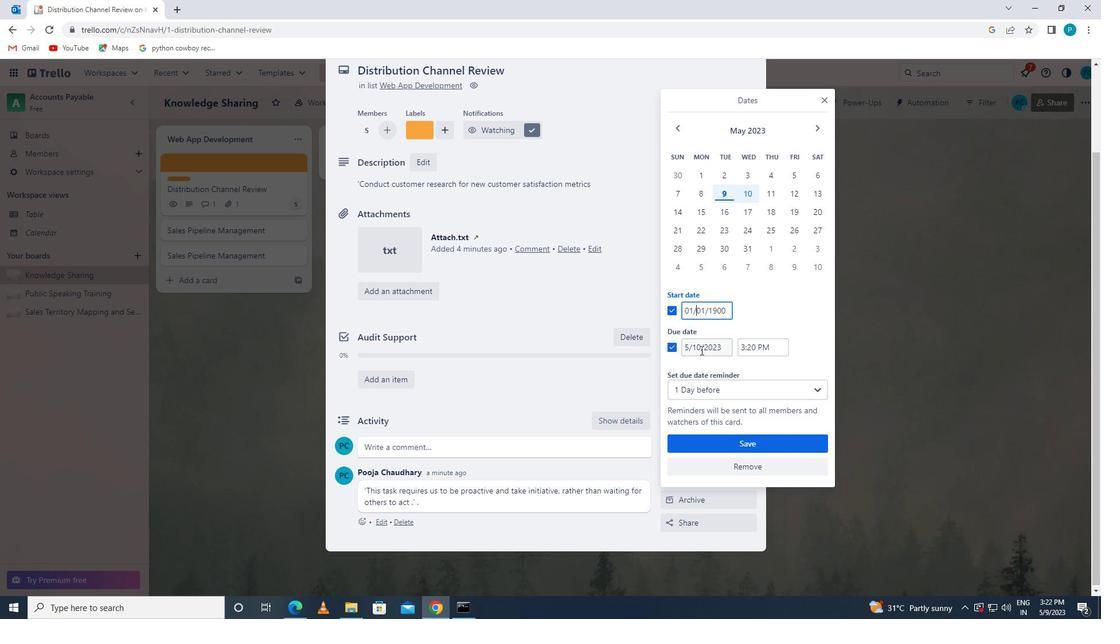 
Action: Mouse pressed left at (708, 346)
Screenshot: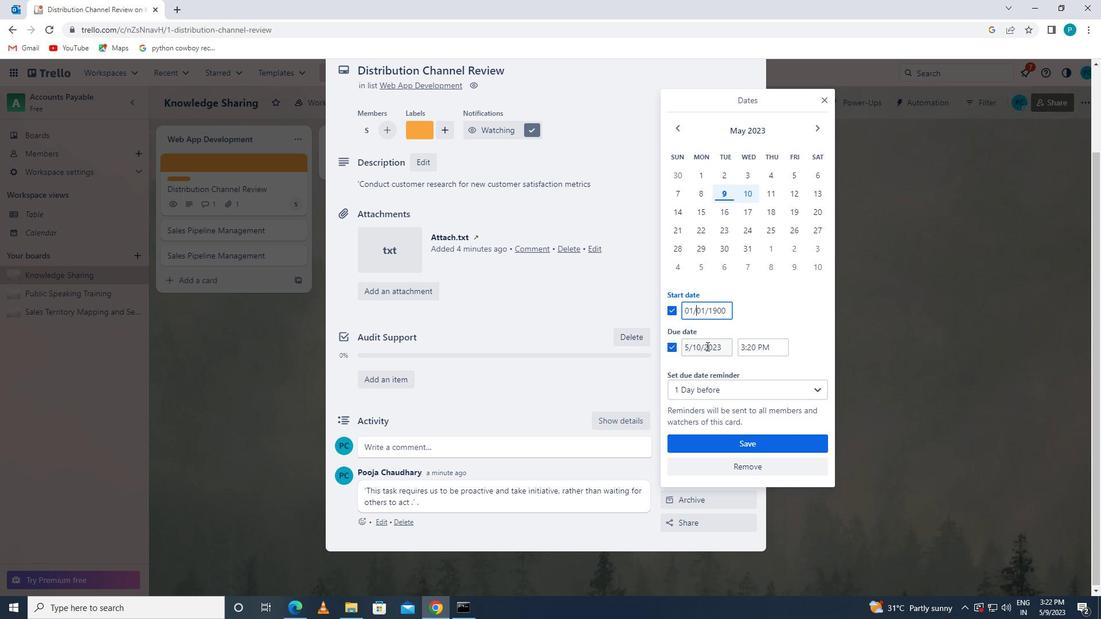 
Action: Mouse moved to (634, 381)
Screenshot: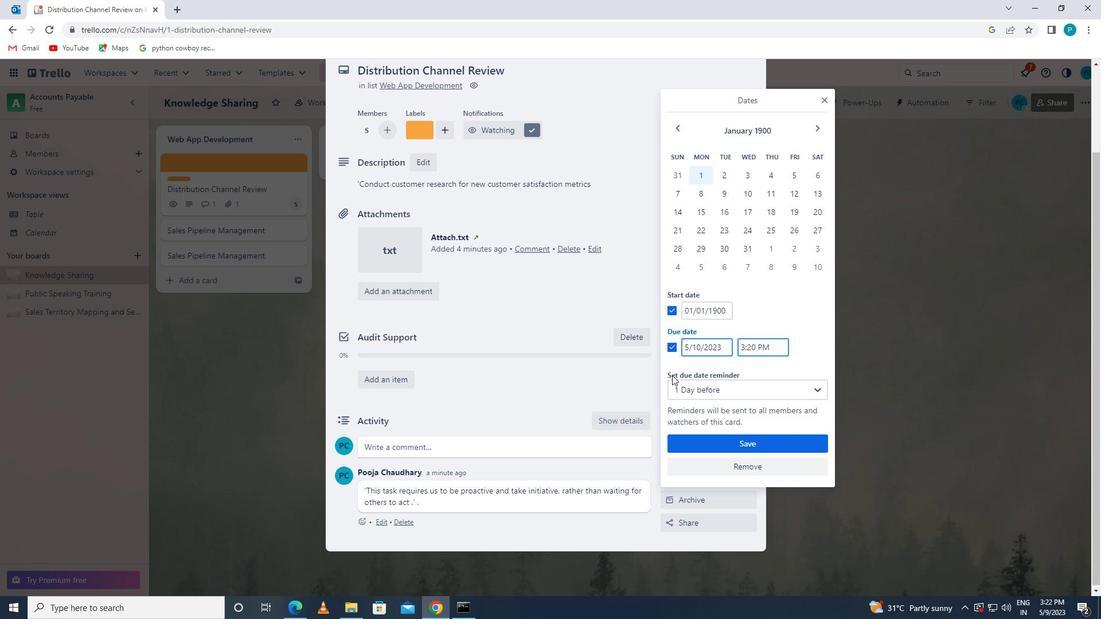 
Action: Key pressed <Key.backspace><Key.delete><Key.delete><Key.delete><<97>><<105>><<96>><<96>><Key.left><Key.left><Key.left><Key.left><Key.left><Key.backspace><Key.backspace><<104>><Key.left><Key.left><Key.backspace><<97>>
Screenshot: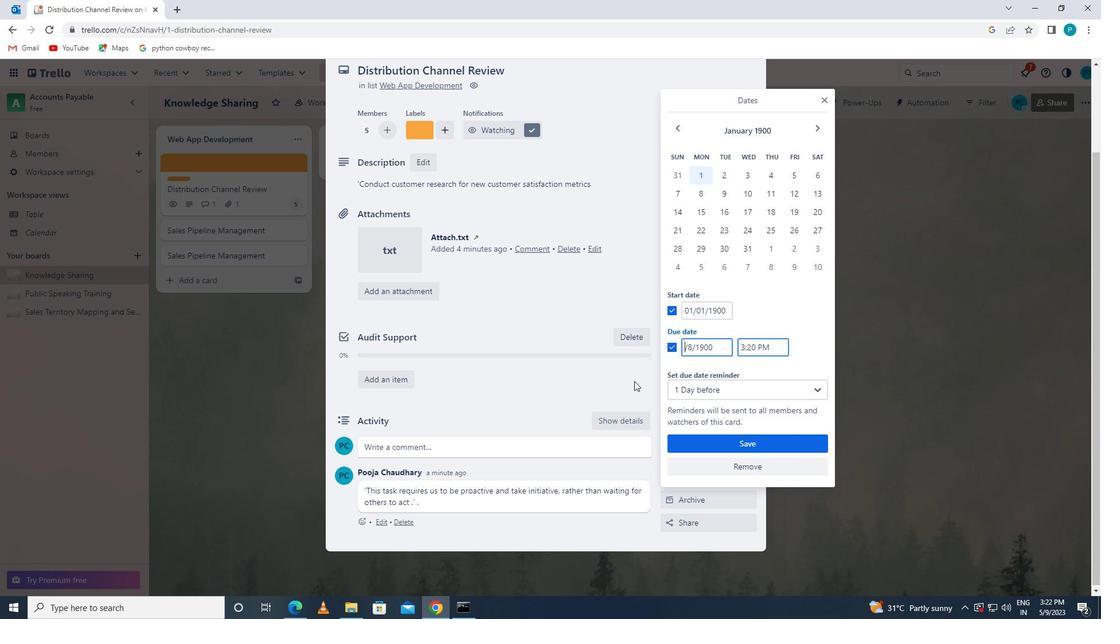 
Action: Mouse moved to (768, 444)
Screenshot: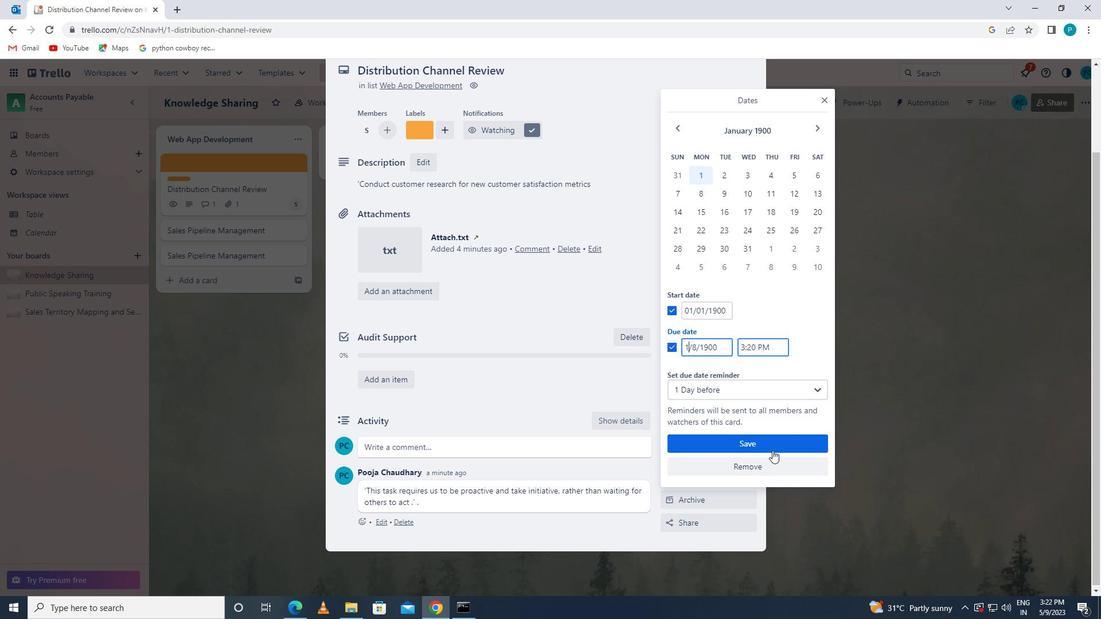 
Action: Mouse pressed left at (768, 444)
Screenshot: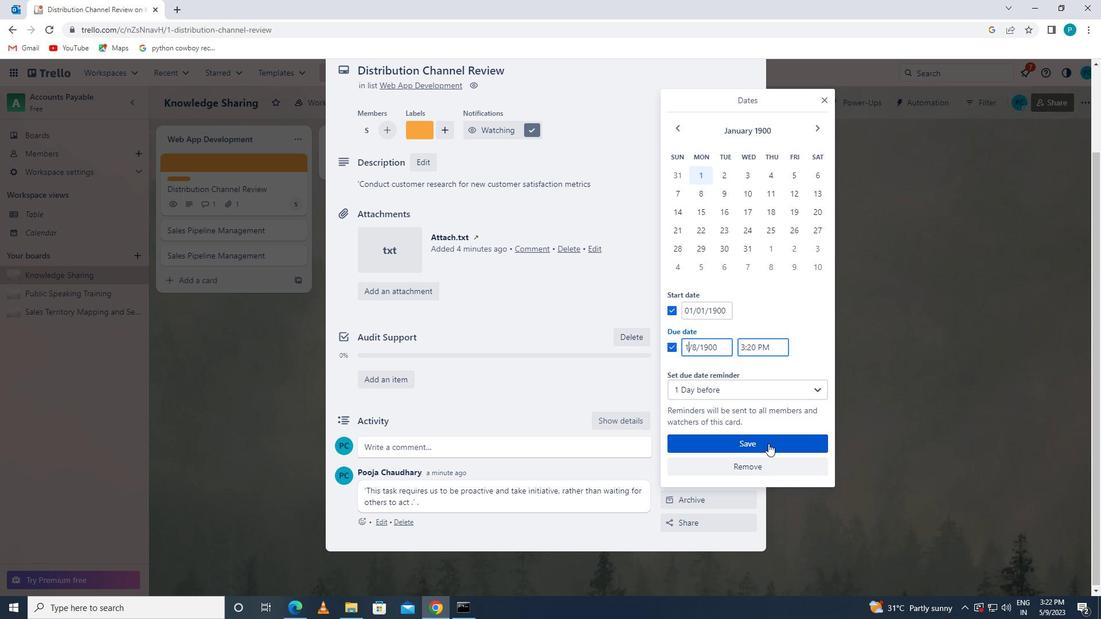 
